Task: Toggle the split on drag and droop in the editor management.
Action: Mouse moved to (24, 624)
Screenshot: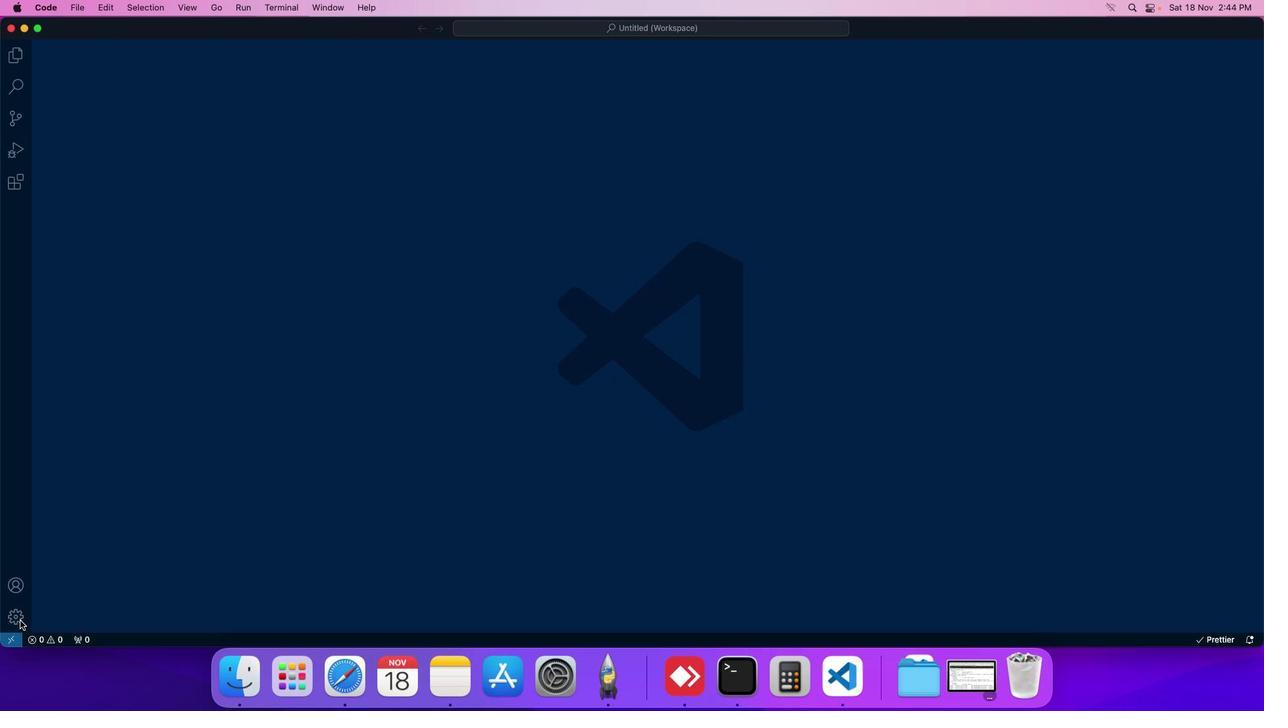 
Action: Mouse pressed left at (24, 624)
Screenshot: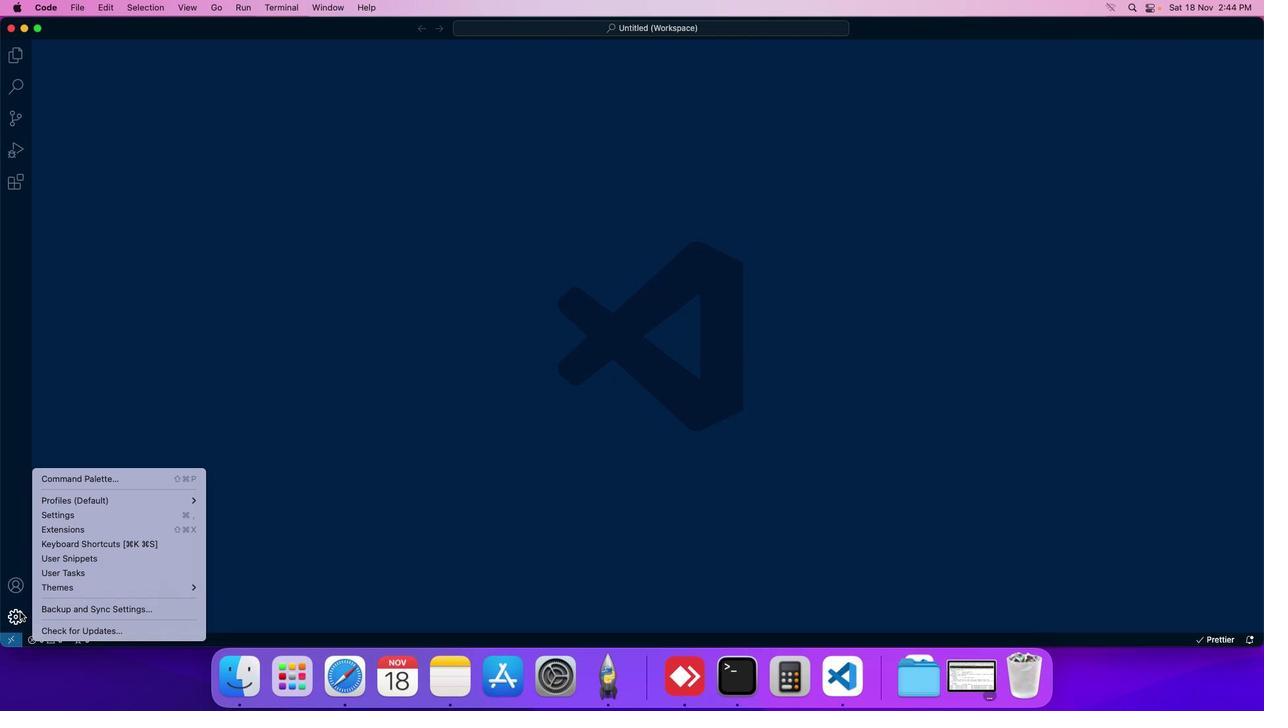 
Action: Mouse moved to (52, 520)
Screenshot: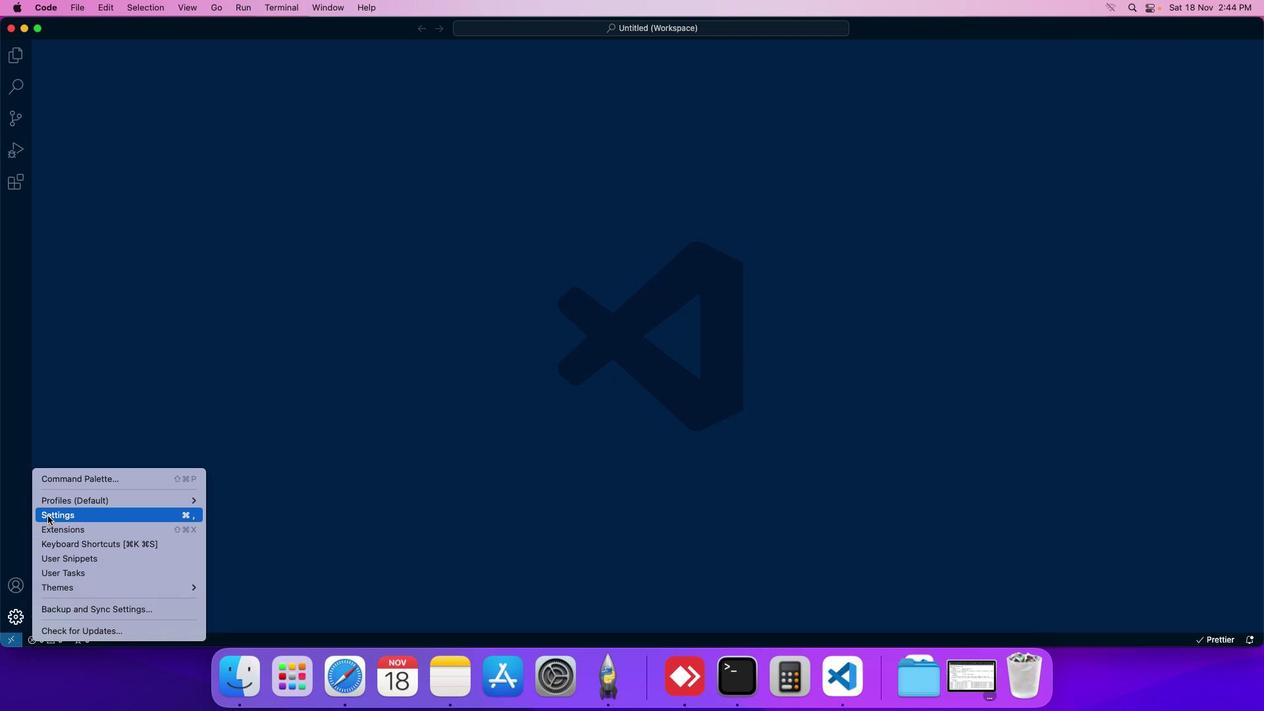 
Action: Mouse pressed left at (52, 520)
Screenshot: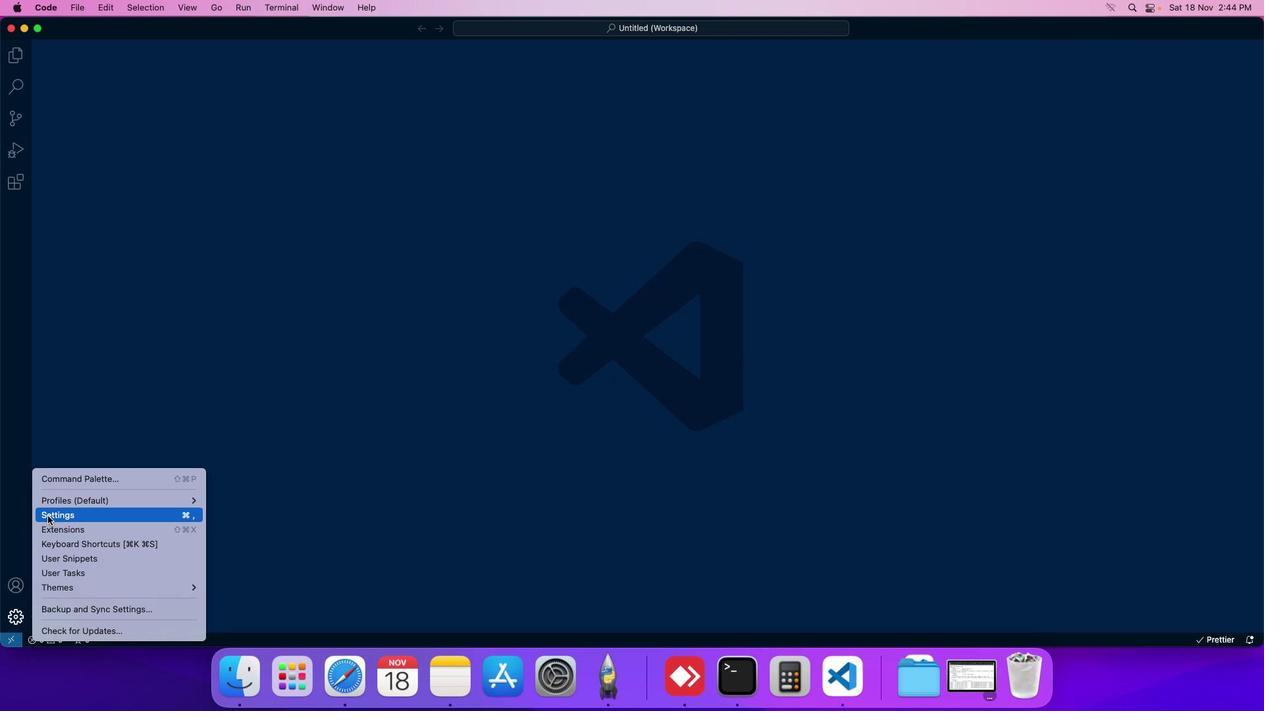 
Action: Mouse moved to (343, 111)
Screenshot: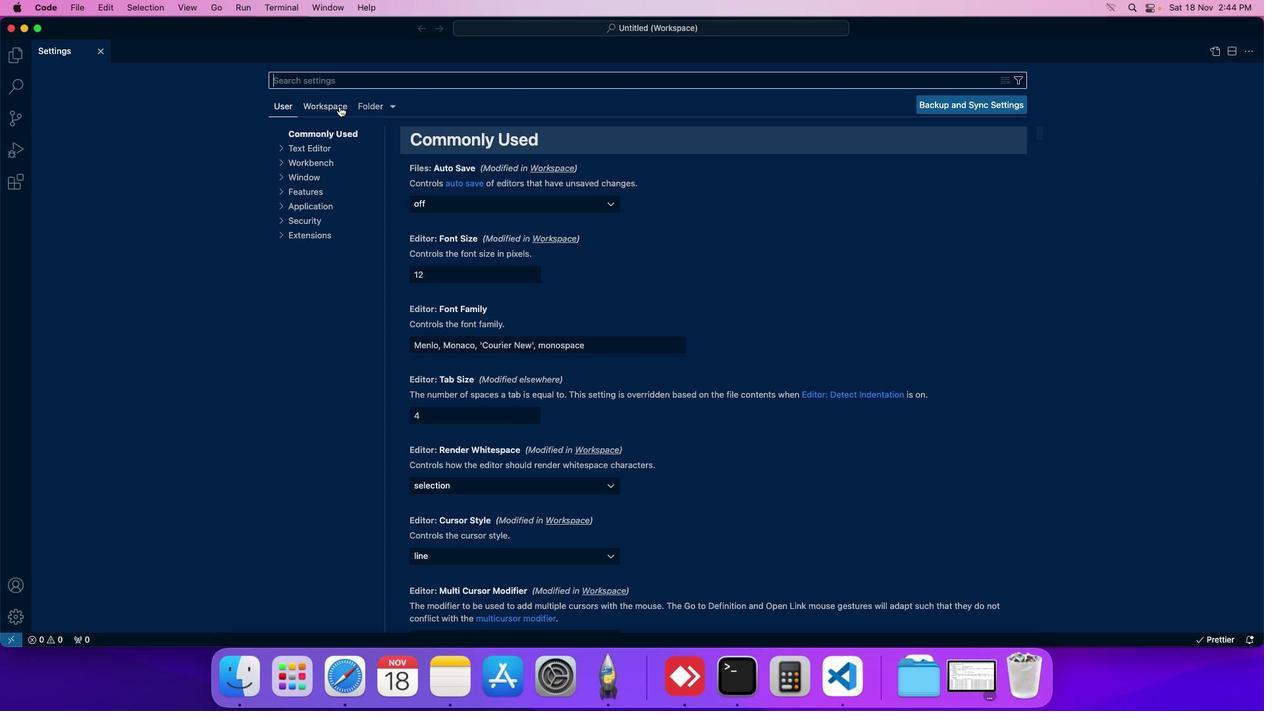 
Action: Mouse pressed left at (343, 111)
Screenshot: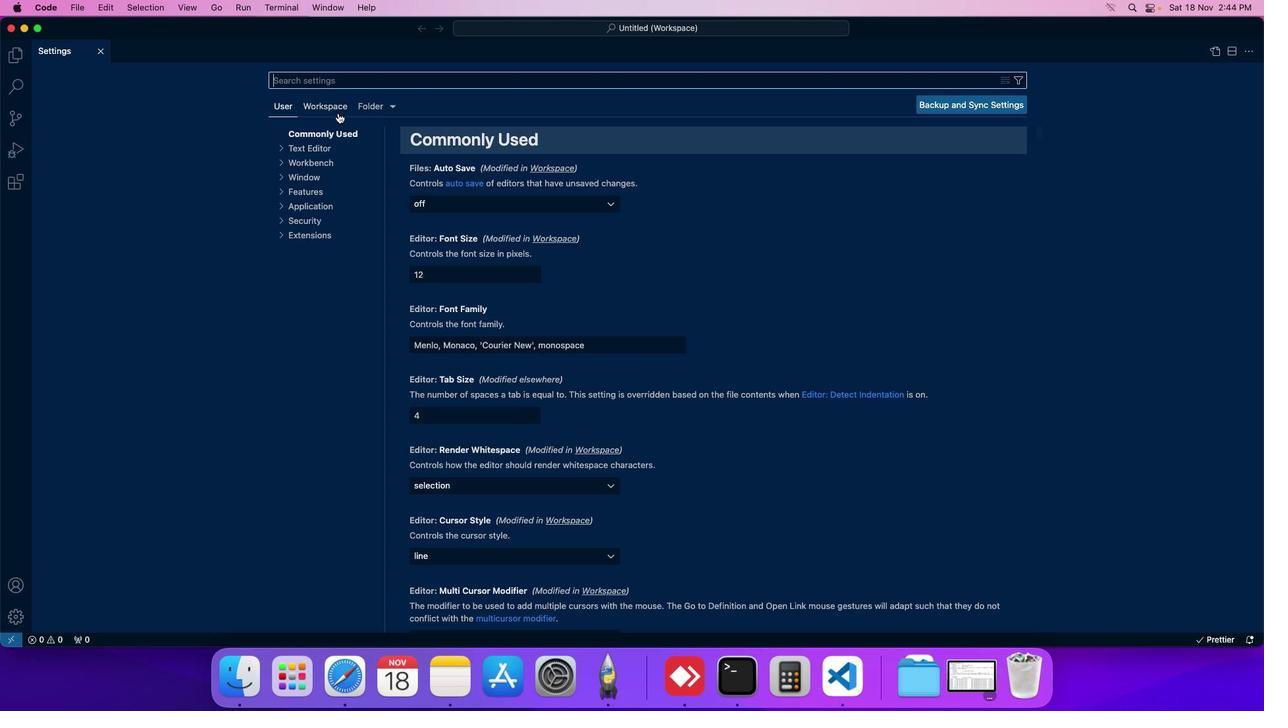 
Action: Mouse moved to (314, 165)
Screenshot: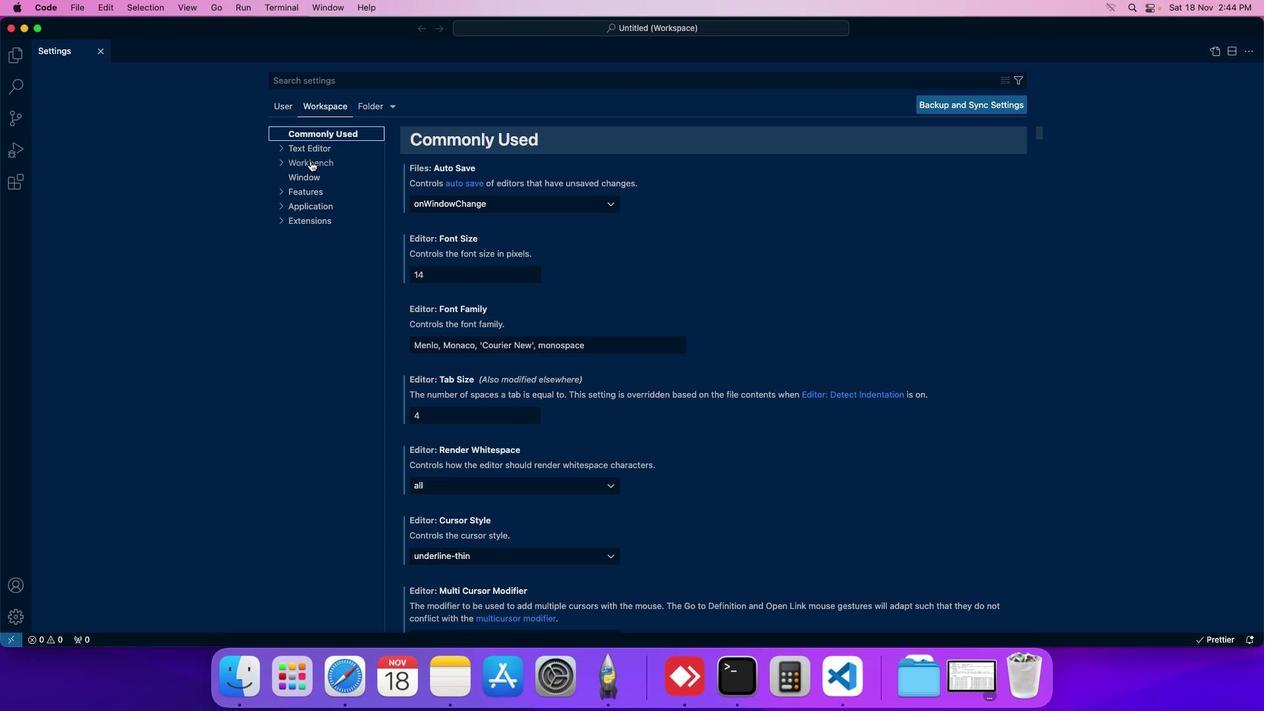 
Action: Mouse pressed left at (314, 165)
Screenshot: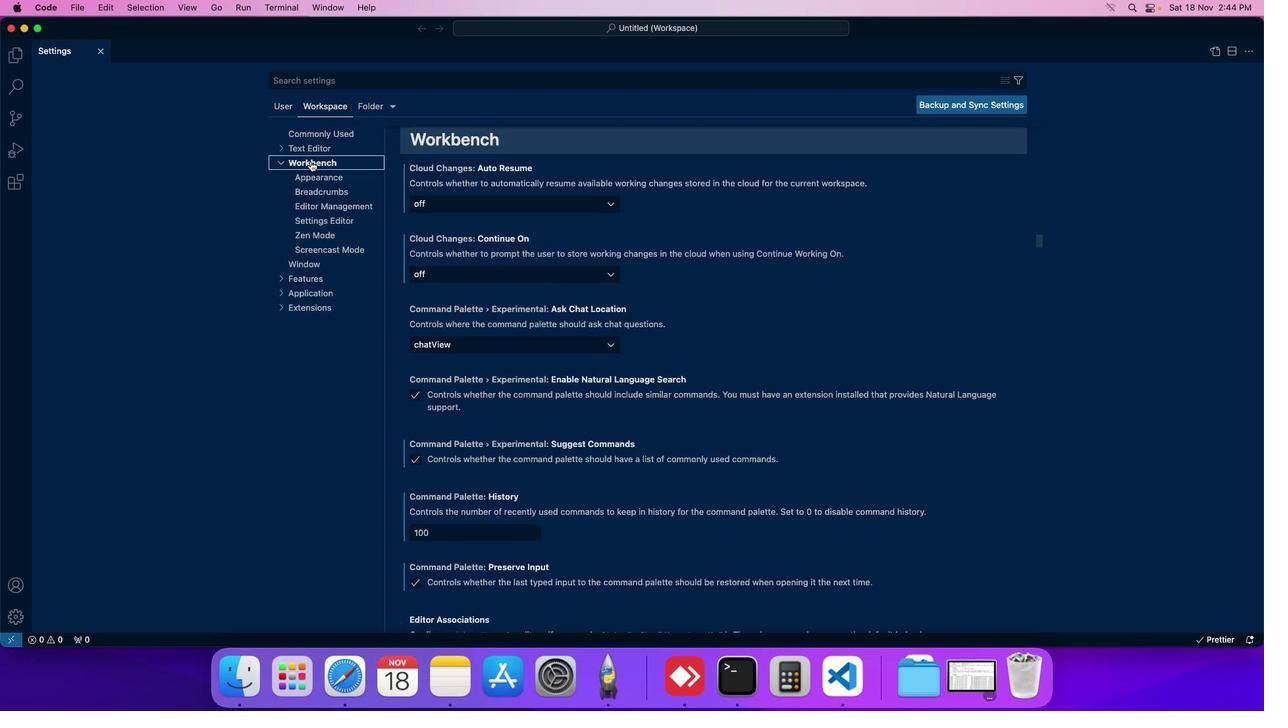 
Action: Mouse moved to (322, 212)
Screenshot: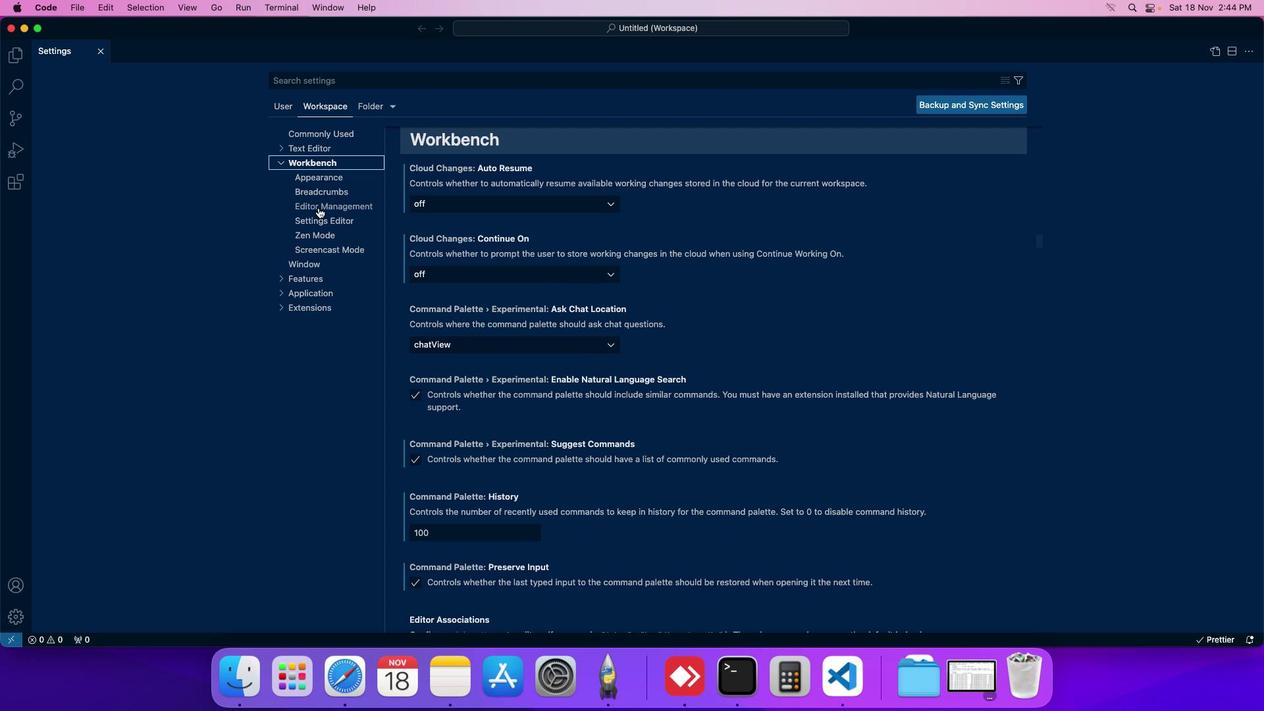 
Action: Mouse pressed left at (322, 212)
Screenshot: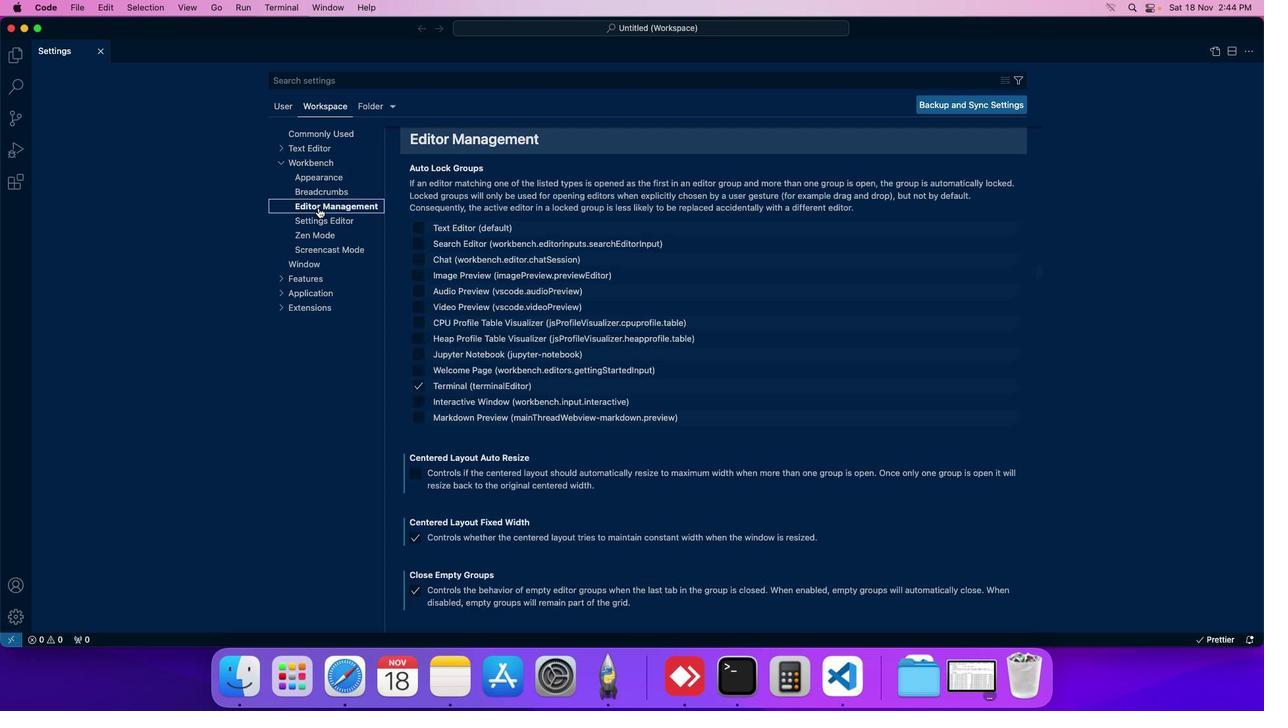 
Action: Mouse moved to (417, 335)
Screenshot: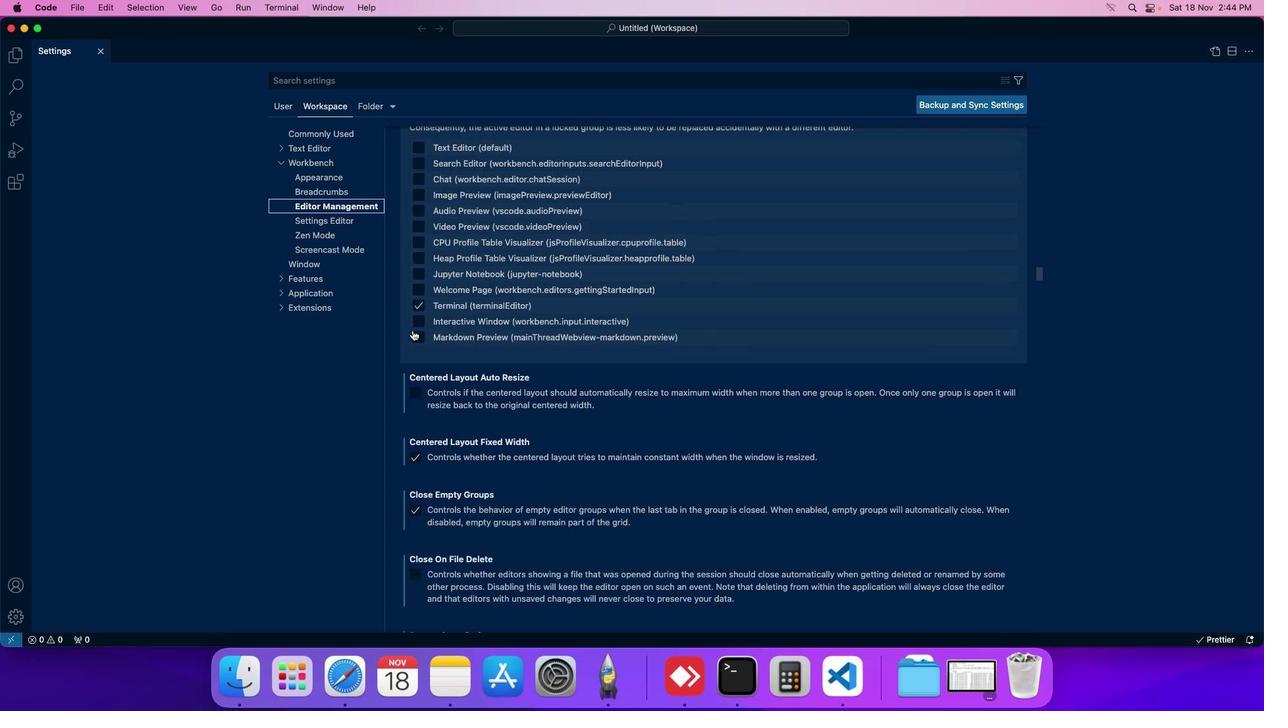 
Action: Mouse scrolled (417, 335) with delta (4, 3)
Screenshot: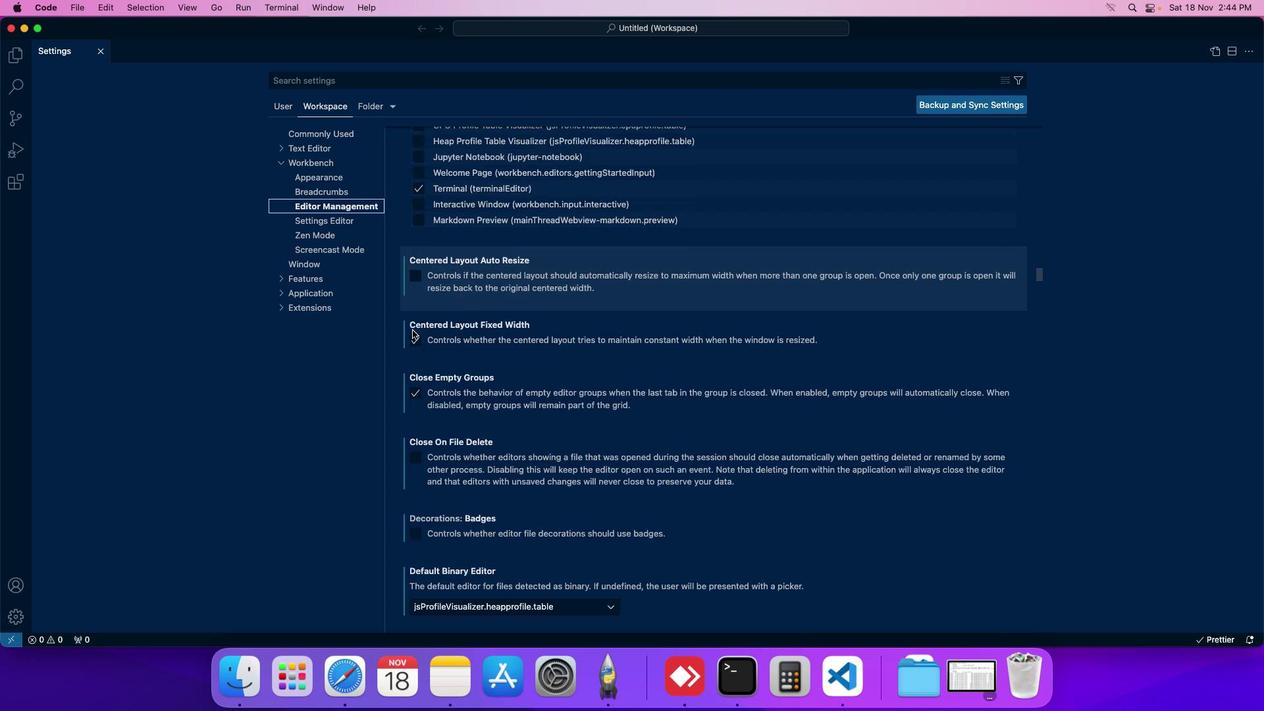 
Action: Mouse scrolled (417, 335) with delta (4, 3)
Screenshot: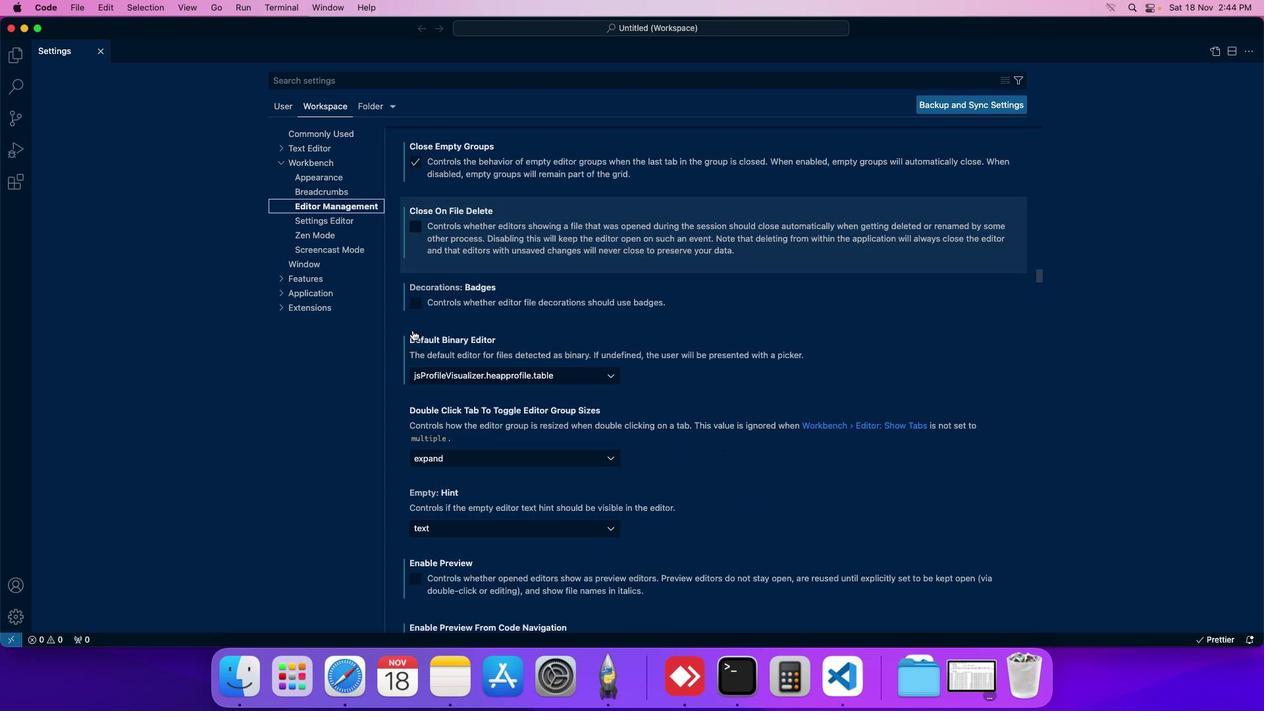 
Action: Mouse scrolled (417, 335) with delta (4, 3)
Screenshot: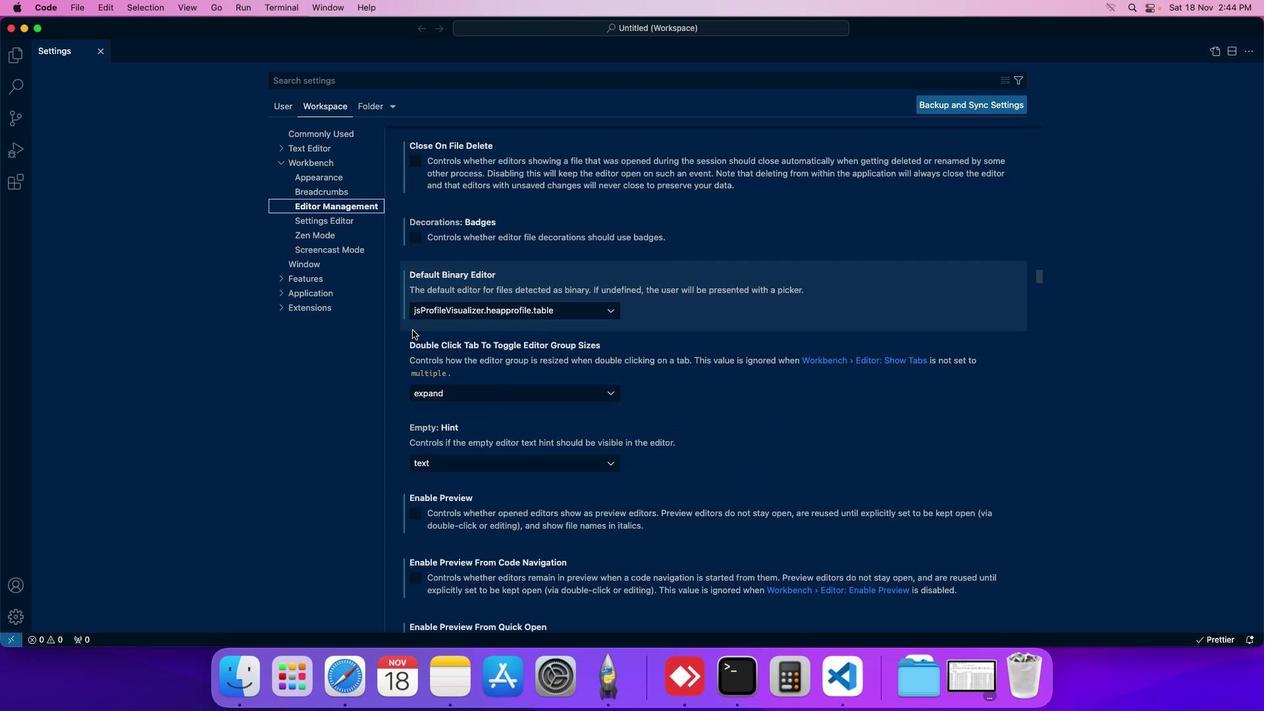 
Action: Mouse scrolled (417, 335) with delta (4, 3)
Screenshot: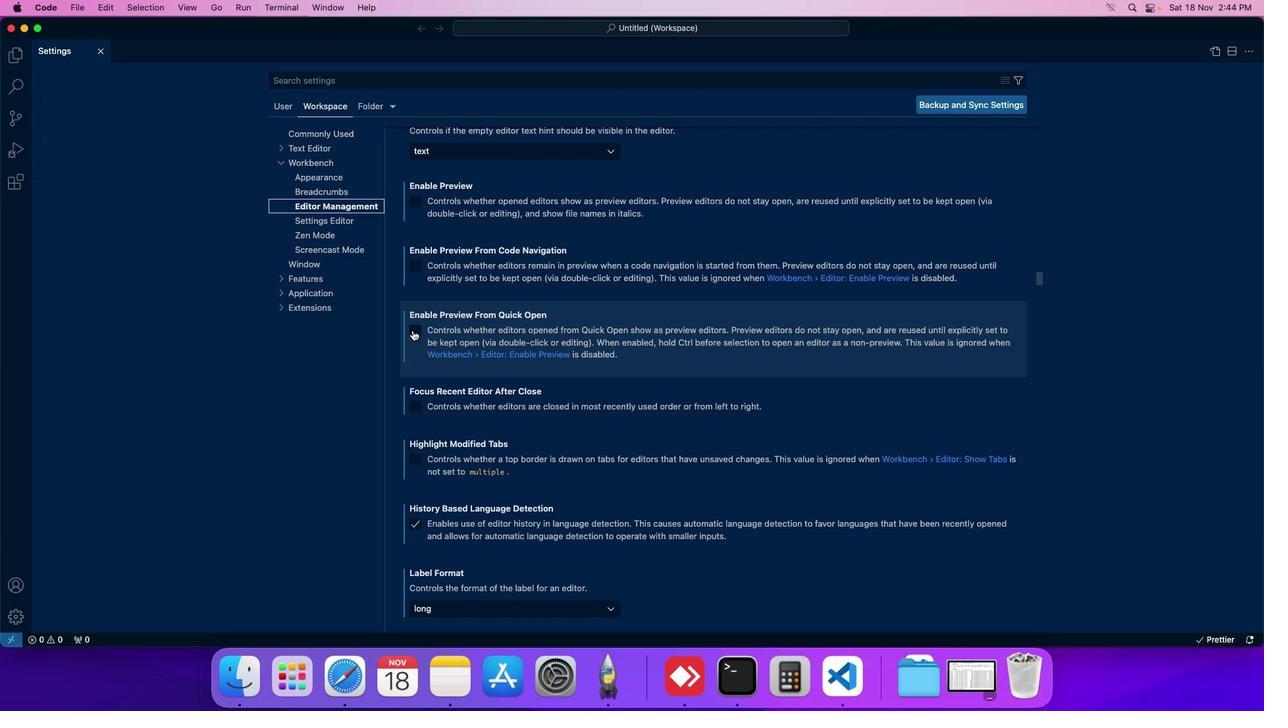 
Action: Mouse scrolled (417, 335) with delta (4, 3)
Screenshot: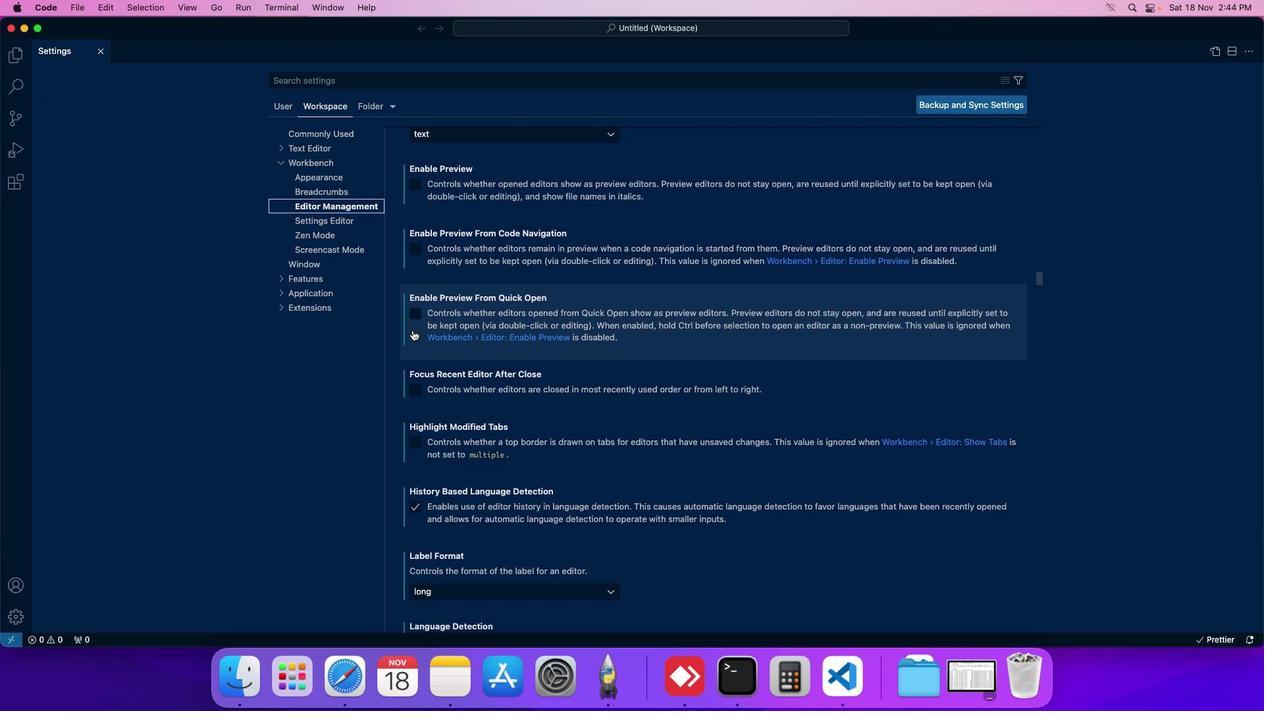 
Action: Mouse scrolled (417, 335) with delta (4, 3)
Screenshot: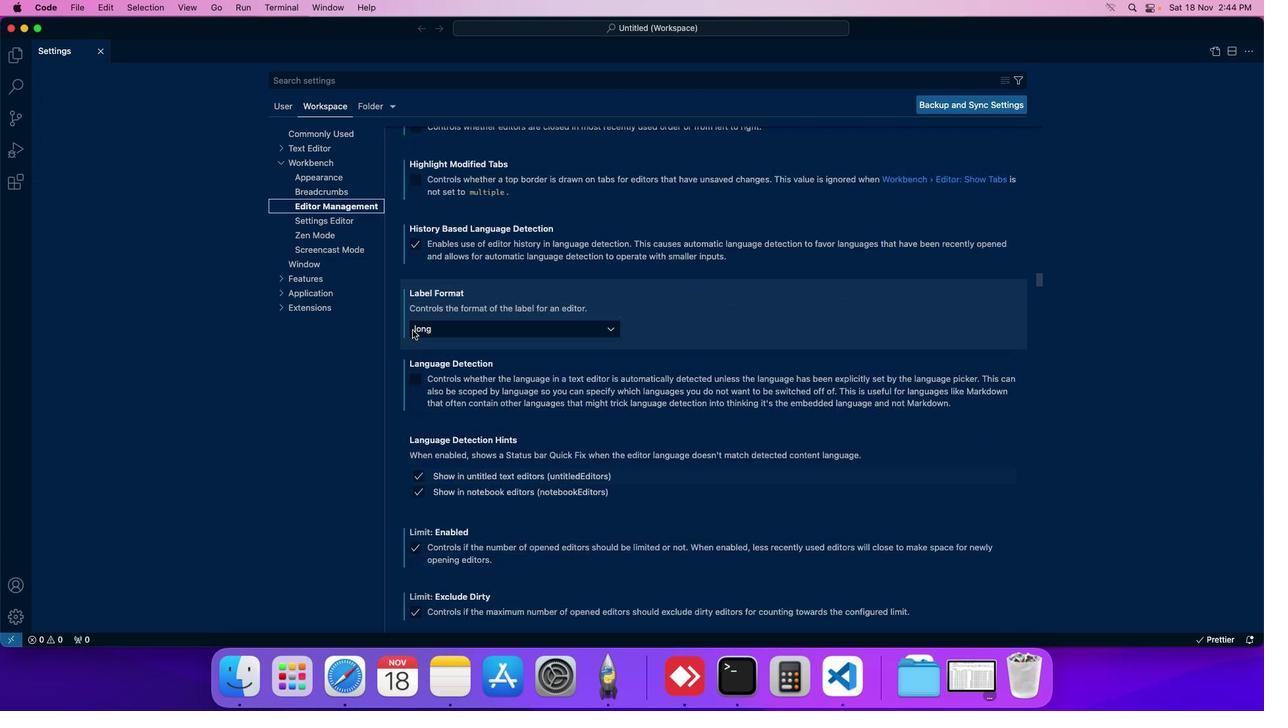 
Action: Mouse scrolled (417, 335) with delta (4, 3)
Screenshot: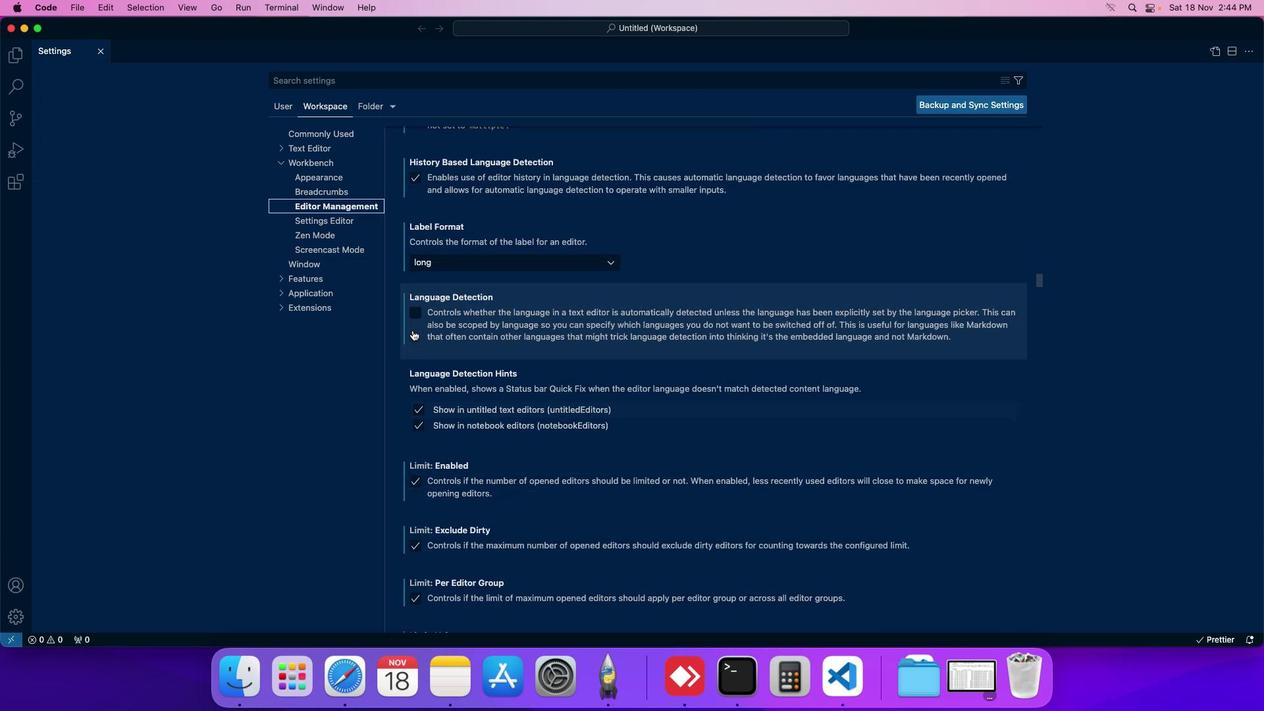 
Action: Mouse scrolled (417, 335) with delta (4, 3)
Screenshot: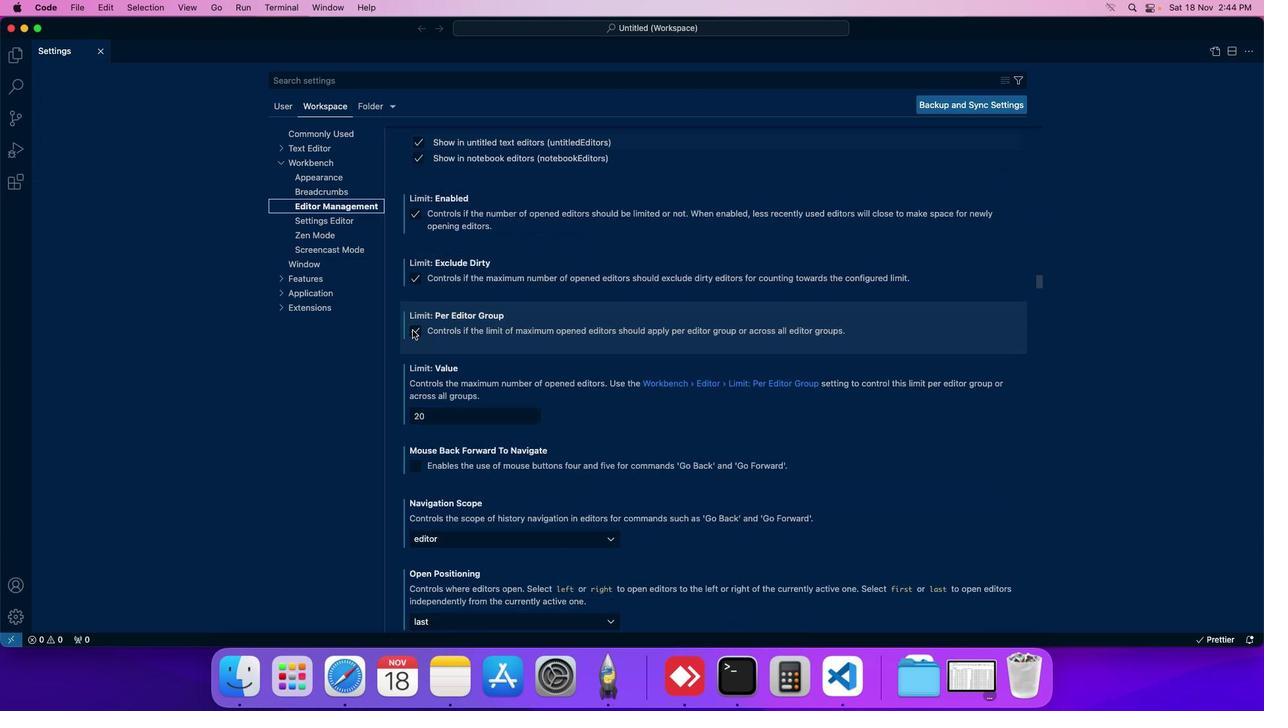 
Action: Mouse scrolled (417, 335) with delta (4, 3)
Screenshot: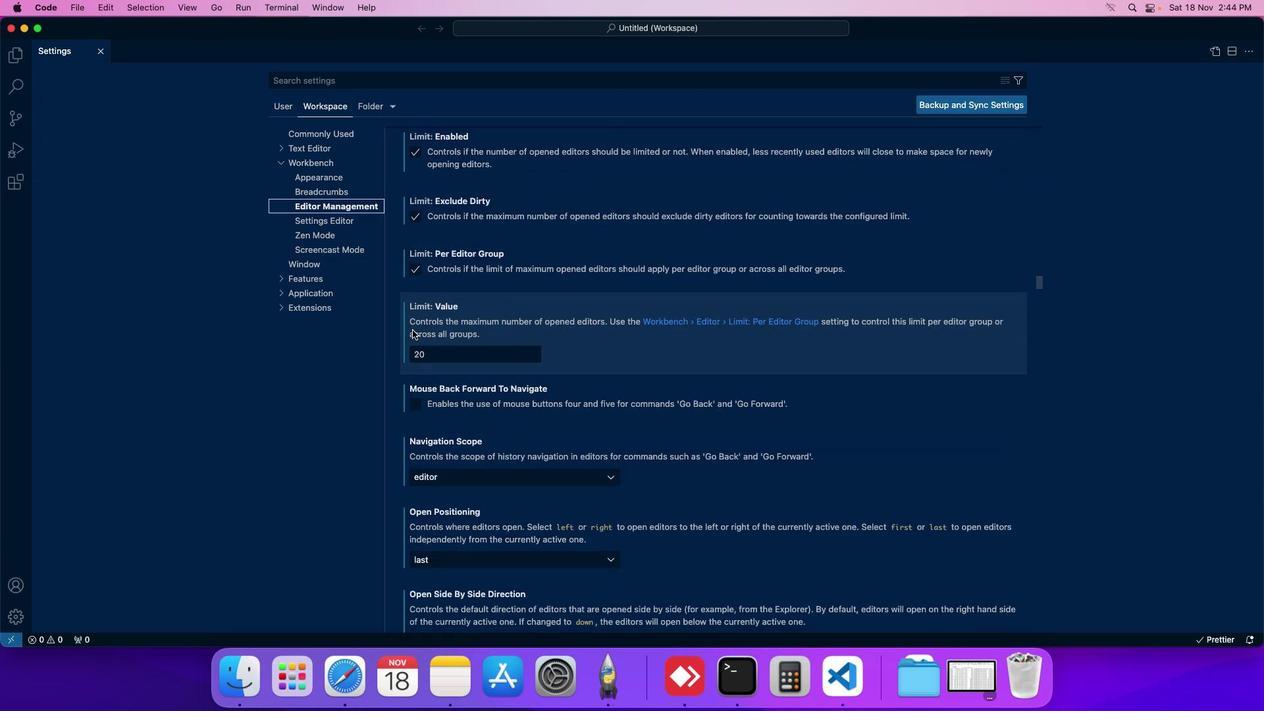 
Action: Mouse scrolled (417, 335) with delta (4, 3)
Screenshot: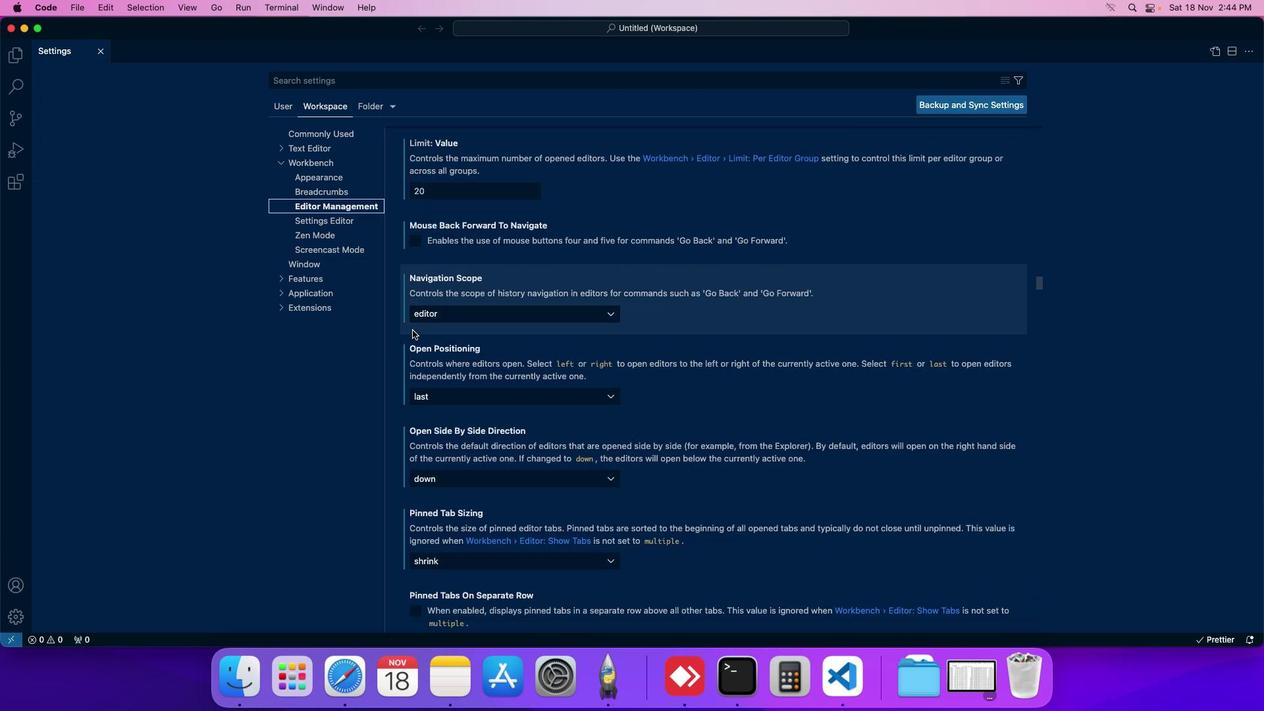 
Action: Mouse scrolled (417, 335) with delta (4, 3)
Screenshot: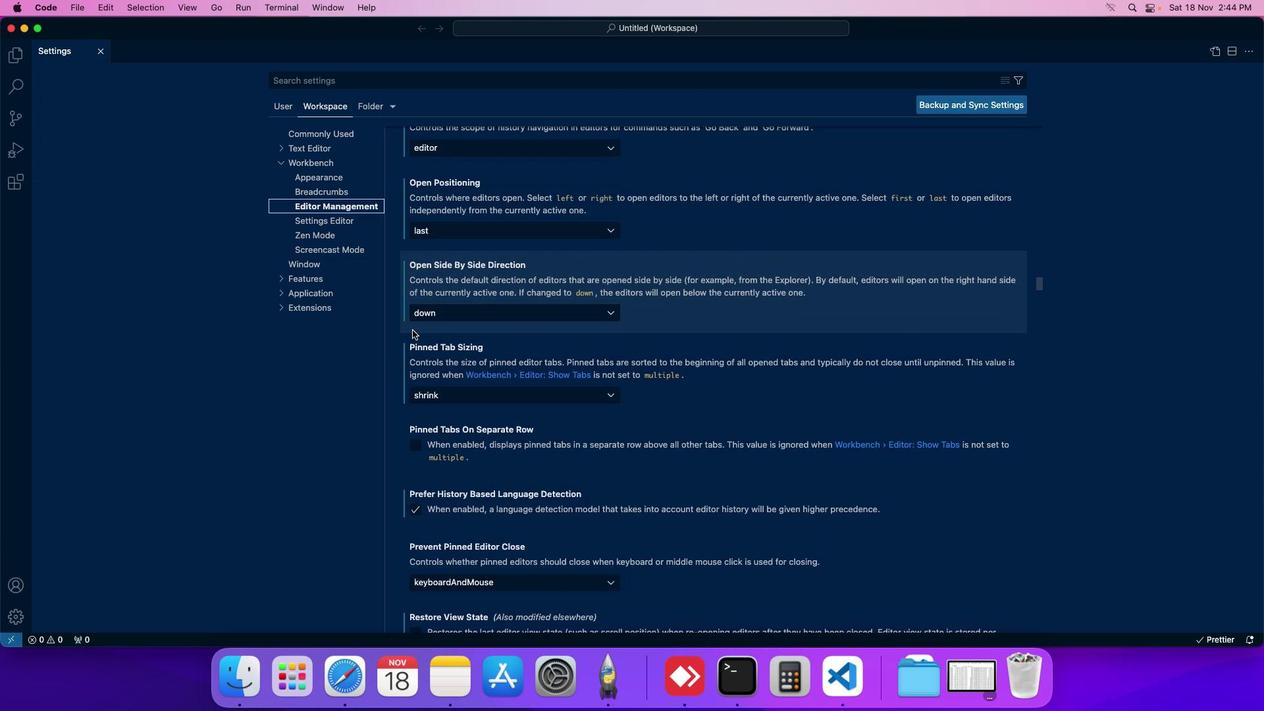 
Action: Mouse scrolled (417, 335) with delta (4, 3)
Screenshot: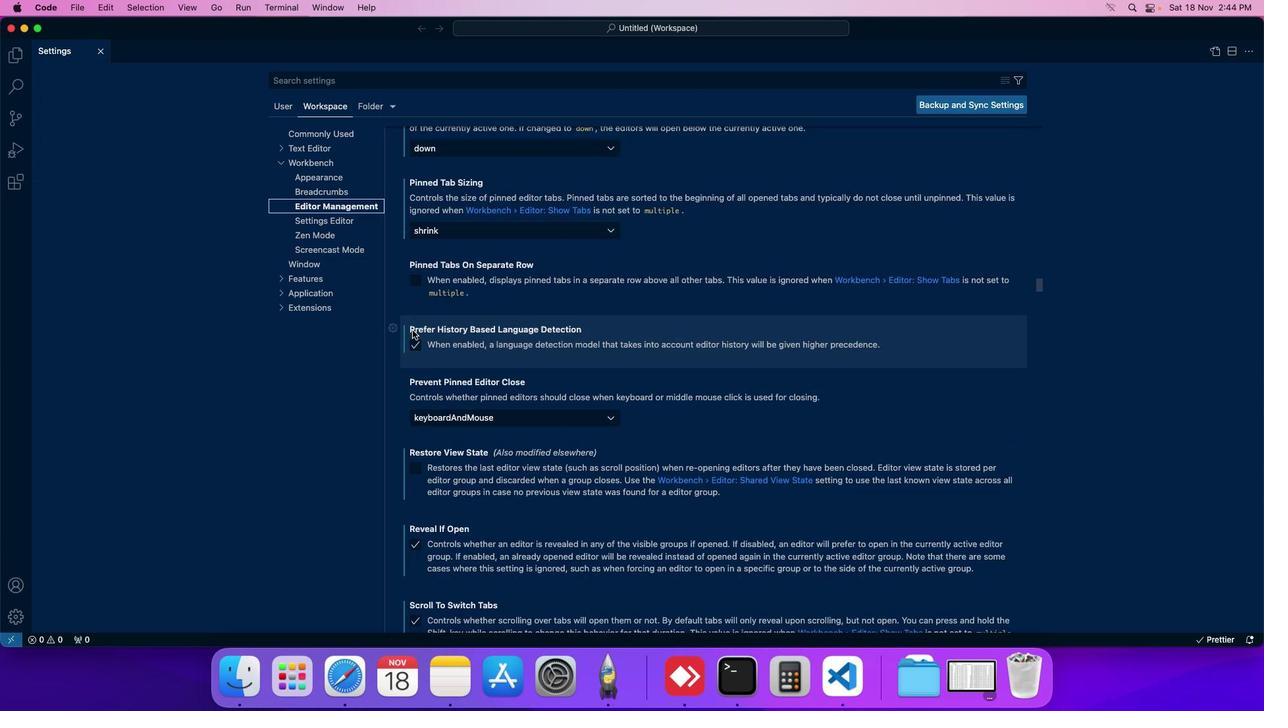 
Action: Mouse scrolled (417, 335) with delta (4, 3)
Screenshot: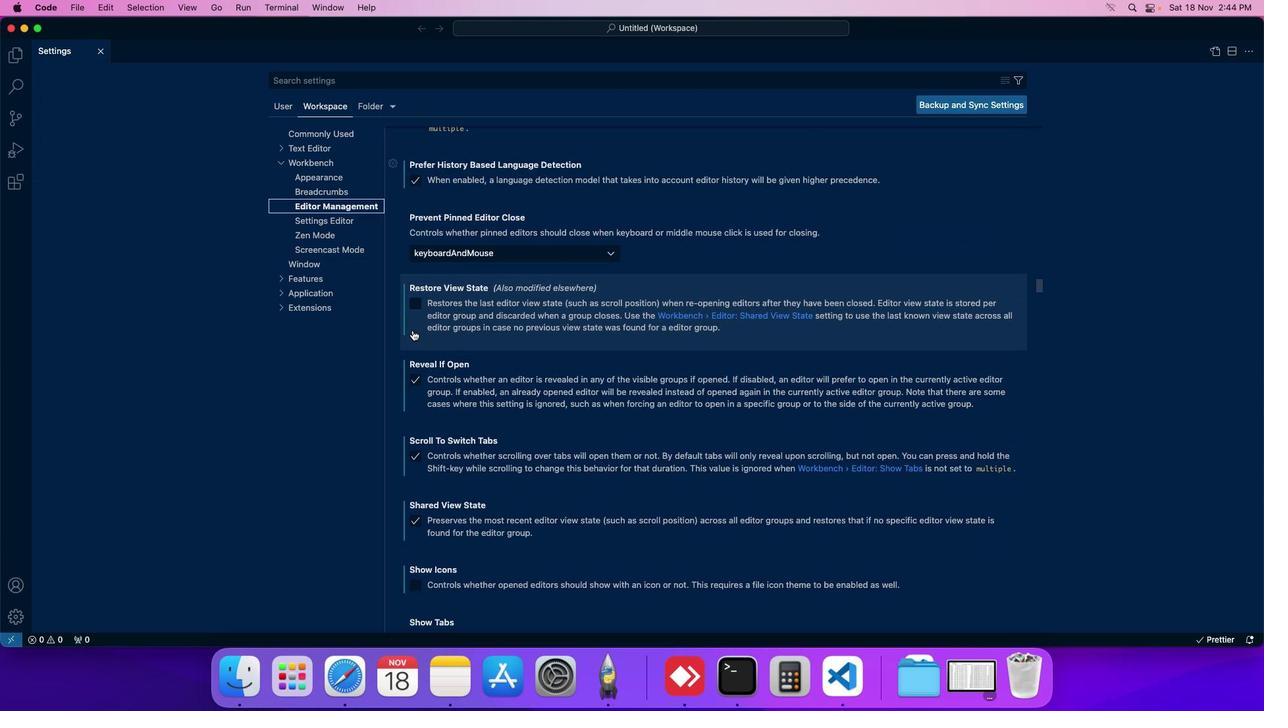 
Action: Mouse scrolled (417, 335) with delta (4, 3)
Screenshot: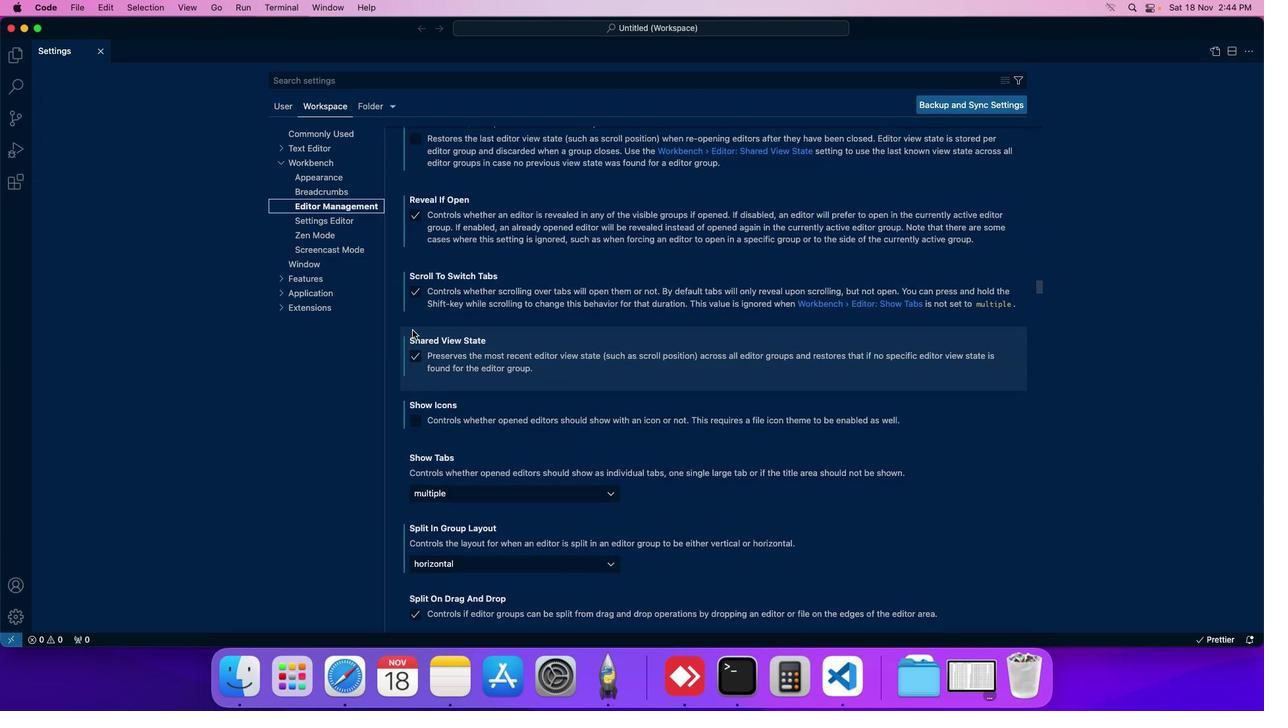 
Action: Mouse scrolled (417, 335) with delta (4, 3)
Screenshot: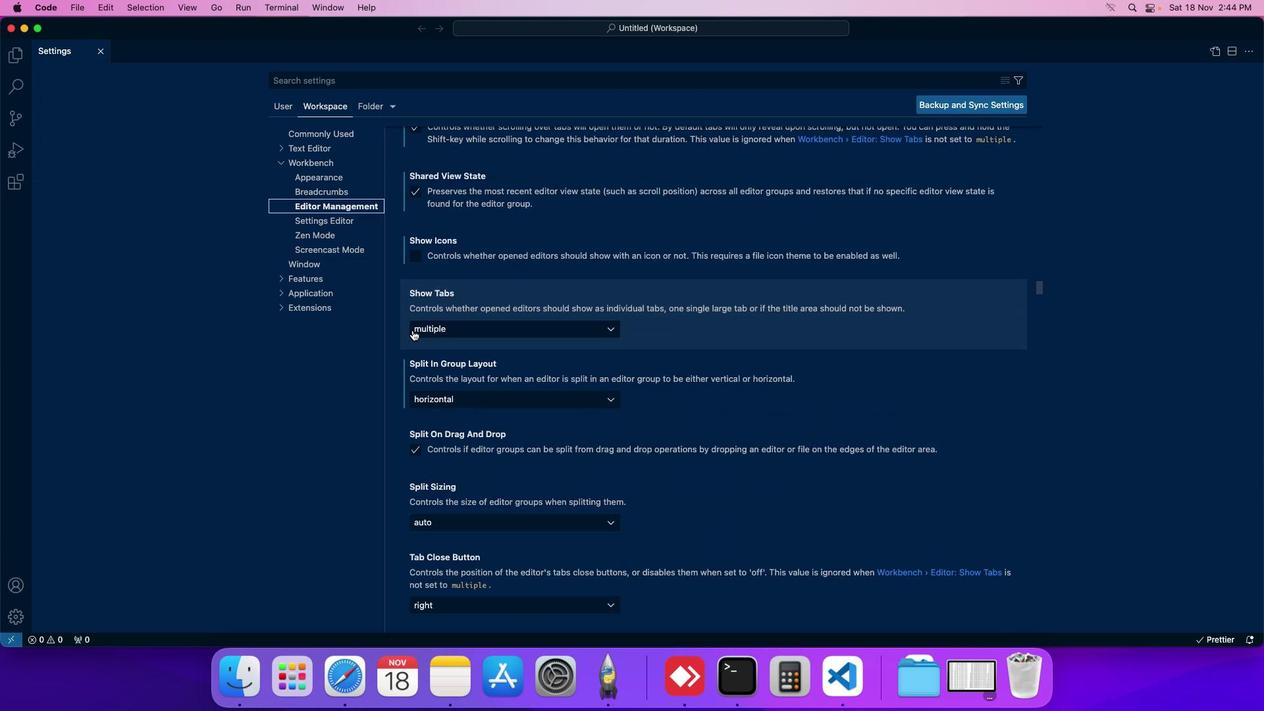 
Action: Mouse scrolled (417, 335) with delta (4, 3)
Screenshot: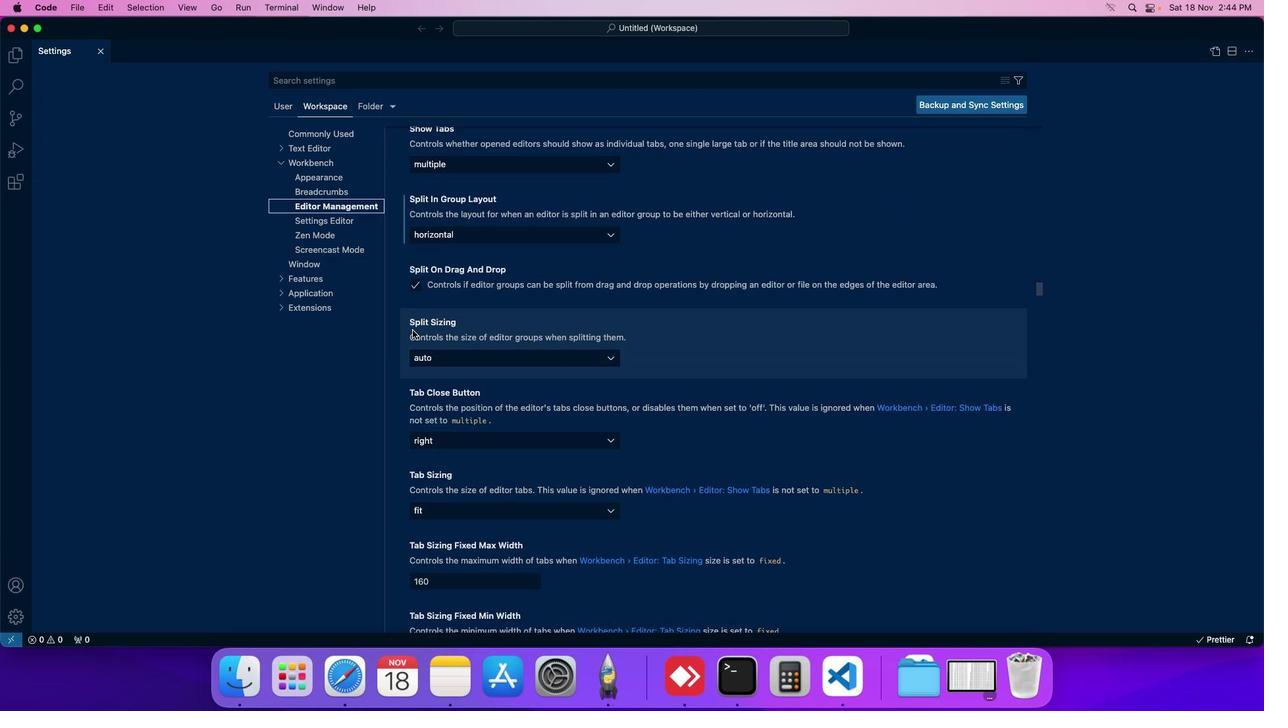 
Action: Mouse scrolled (417, 335) with delta (4, 3)
Screenshot: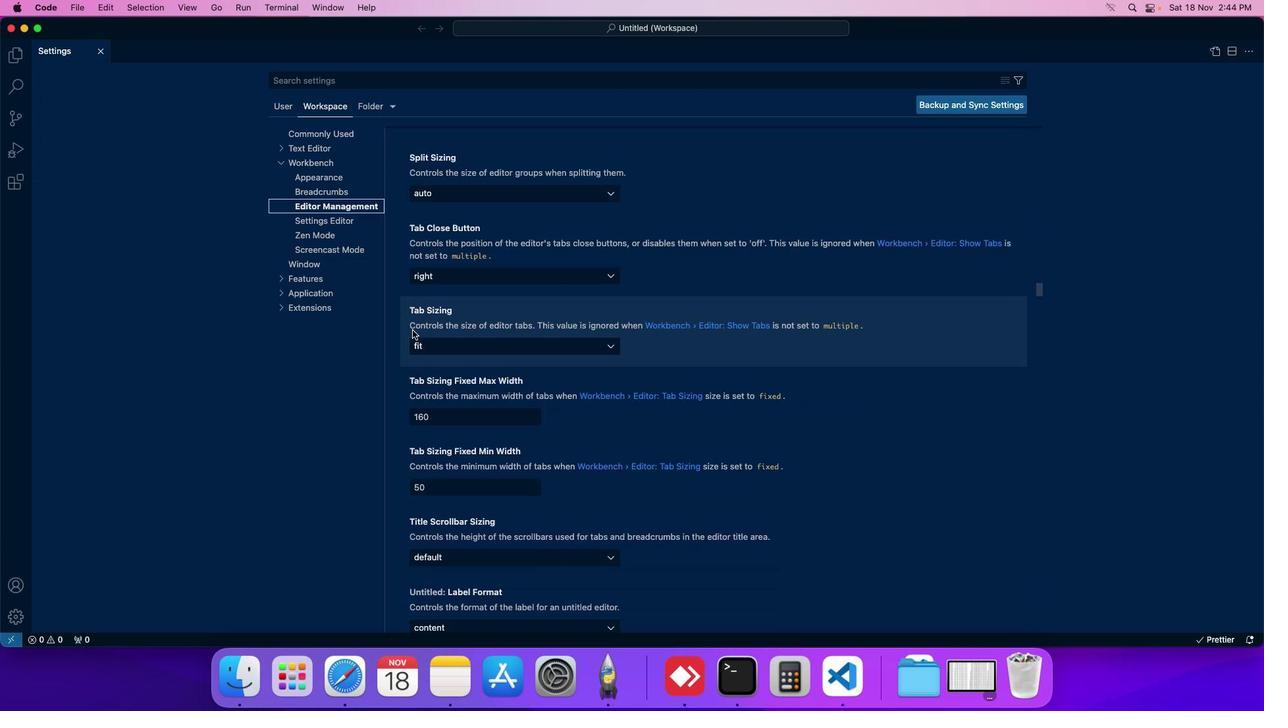 
Action: Mouse scrolled (417, 335) with delta (4, 5)
Screenshot: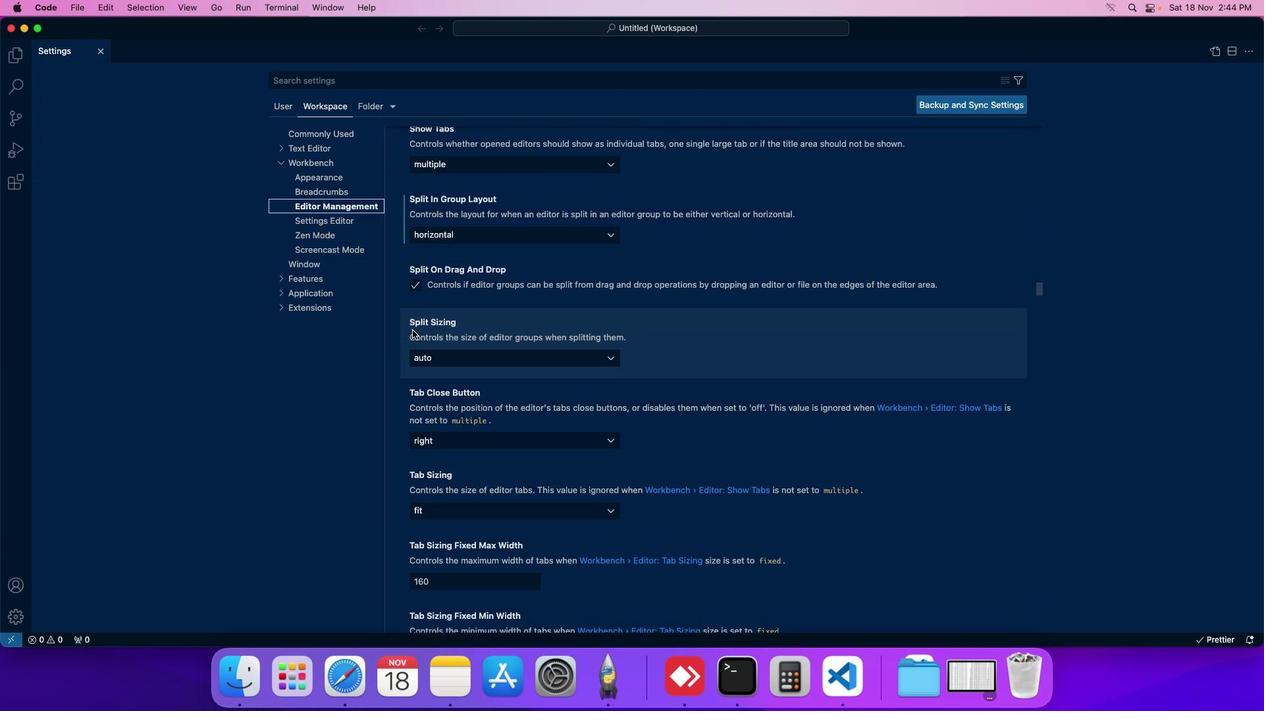 
Action: Mouse scrolled (417, 335) with delta (4, 5)
Screenshot: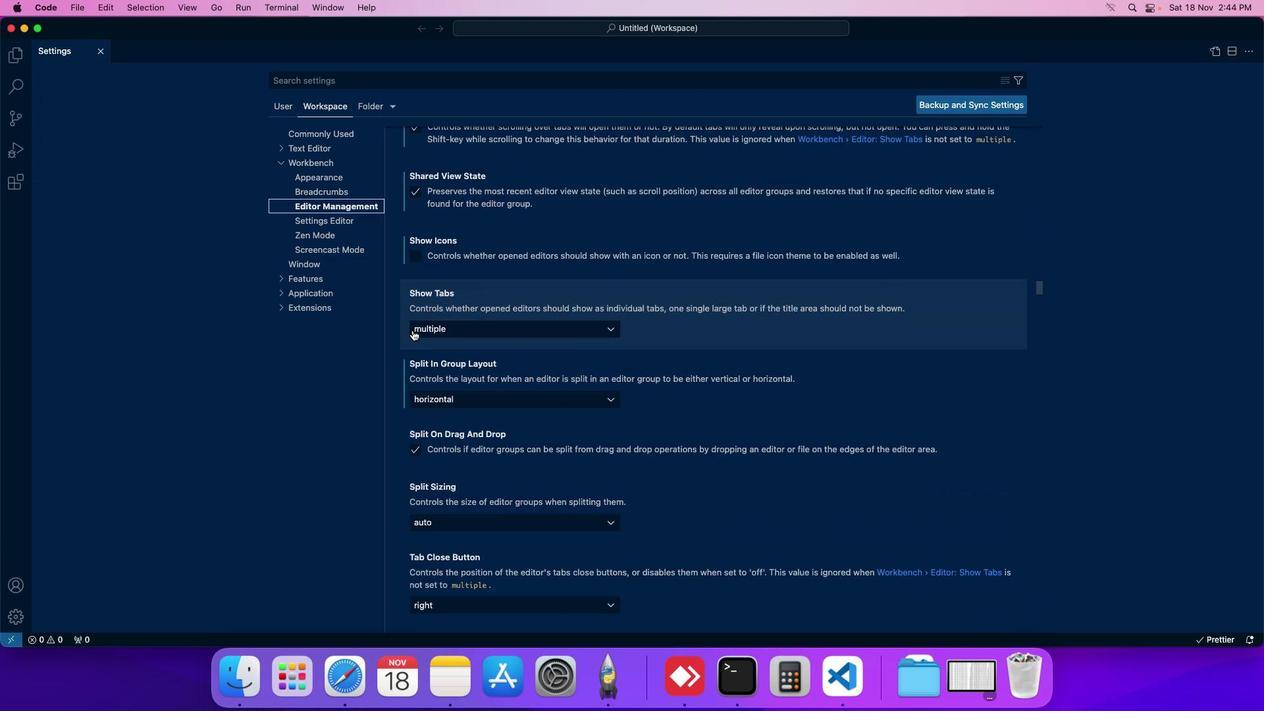 
Action: Mouse scrolled (417, 335) with delta (4, 3)
Screenshot: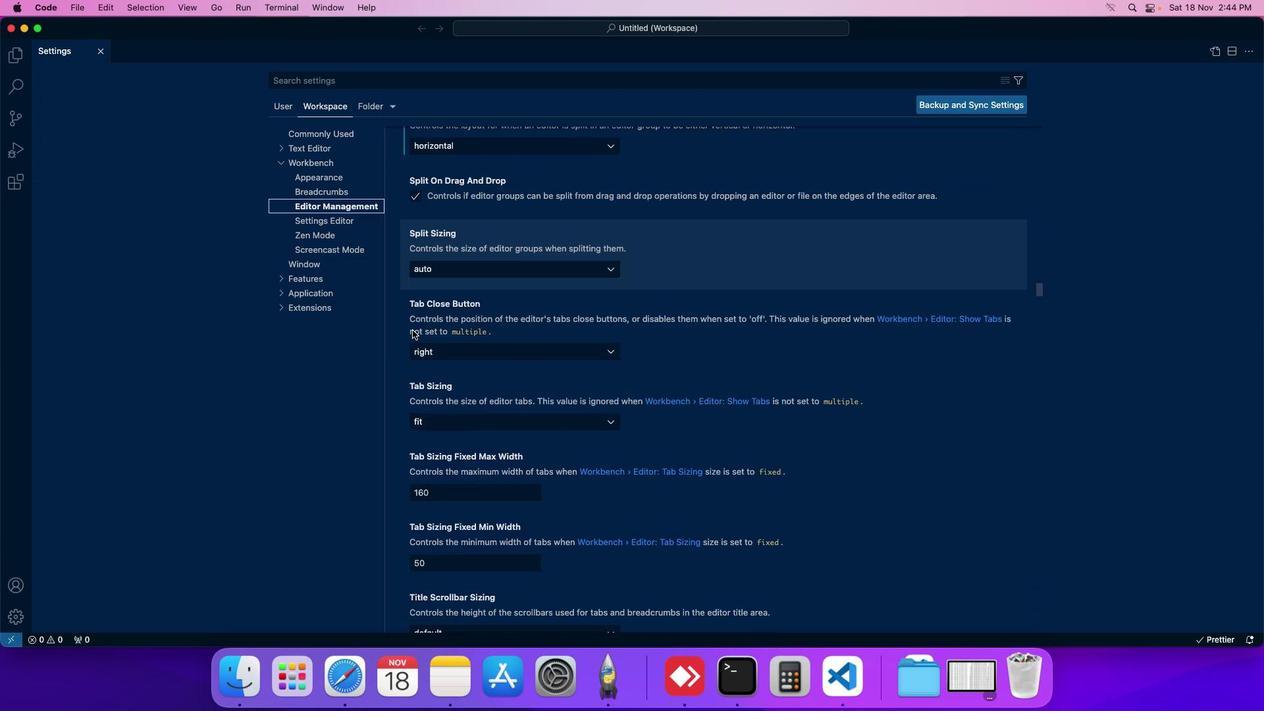 
Action: Mouse scrolled (417, 335) with delta (4, 3)
Screenshot: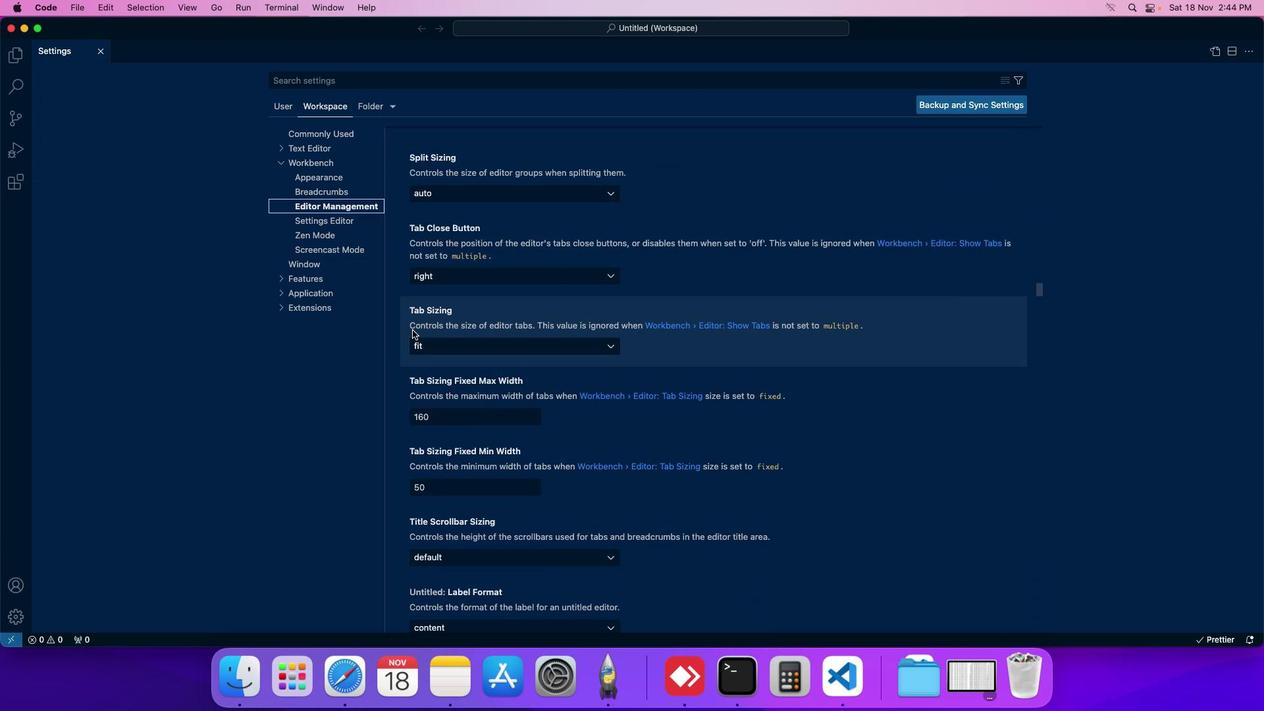 
Action: Mouse scrolled (417, 335) with delta (4, 3)
Screenshot: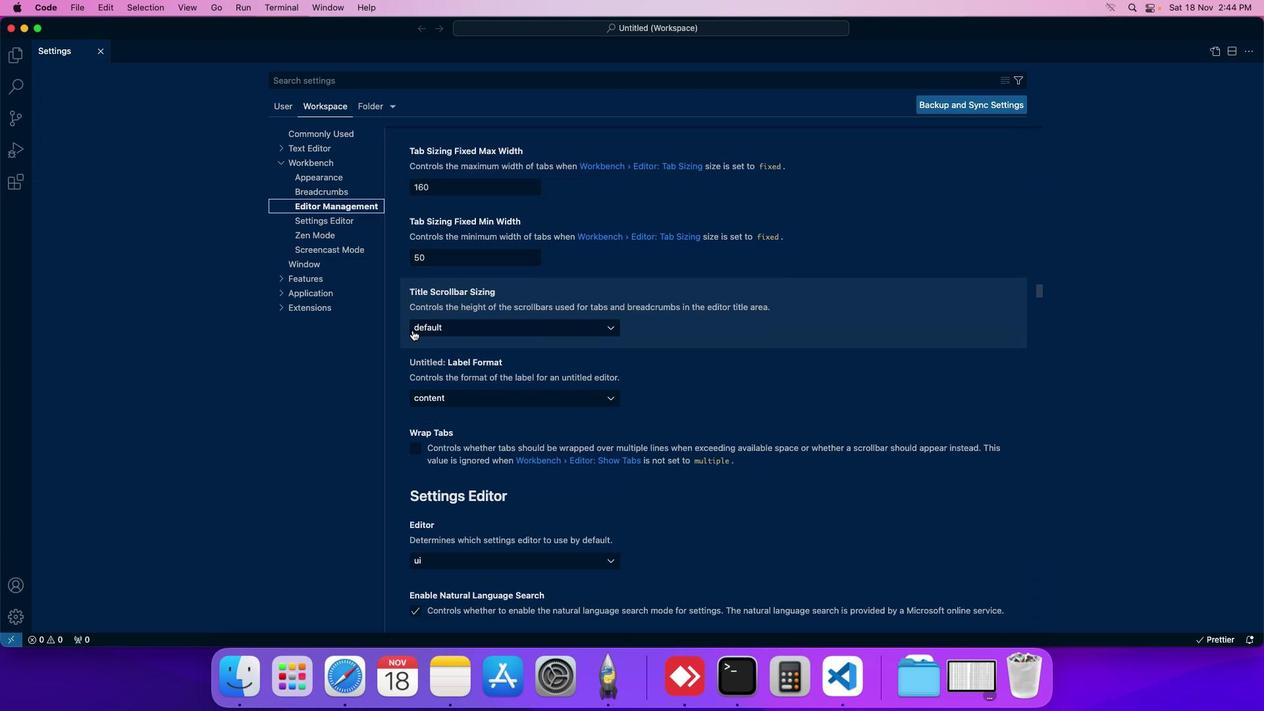 
Action: Mouse scrolled (417, 335) with delta (4, 3)
Screenshot: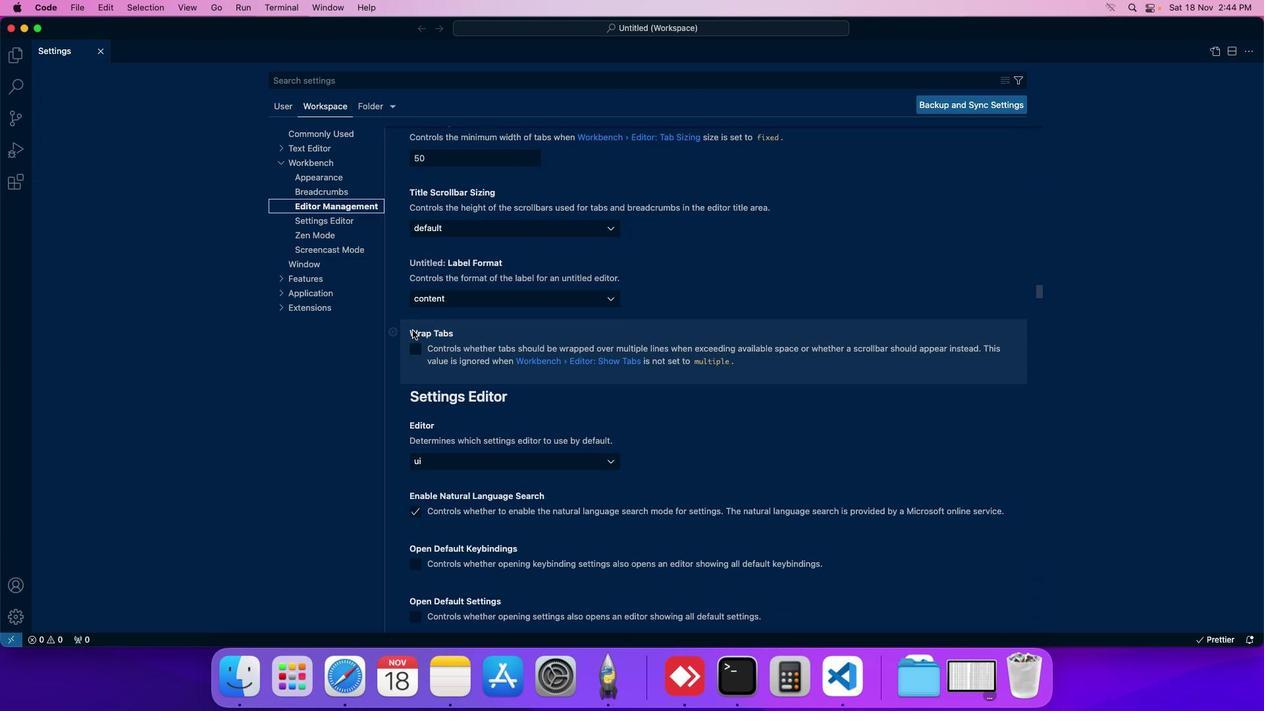 
Action: Mouse scrolled (417, 335) with delta (4, 5)
Screenshot: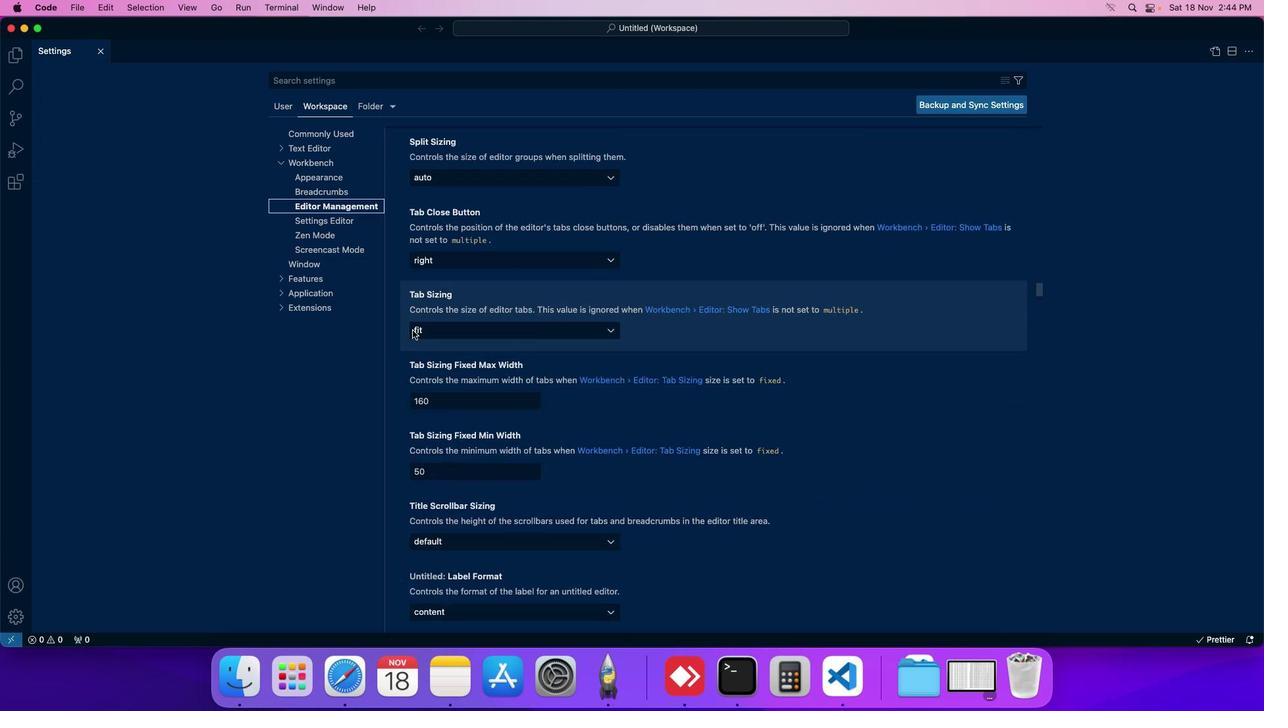 
Action: Mouse scrolled (417, 335) with delta (4, 5)
Screenshot: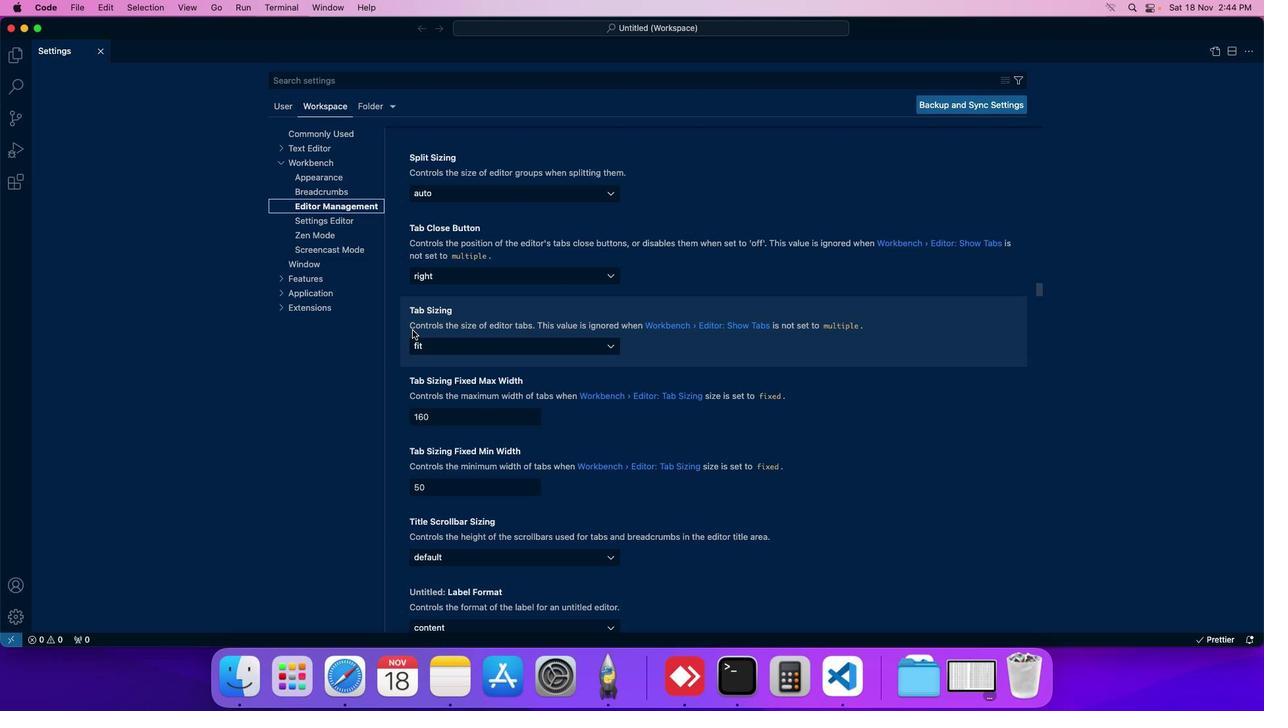 
Action: Mouse scrolled (417, 335) with delta (4, 5)
Screenshot: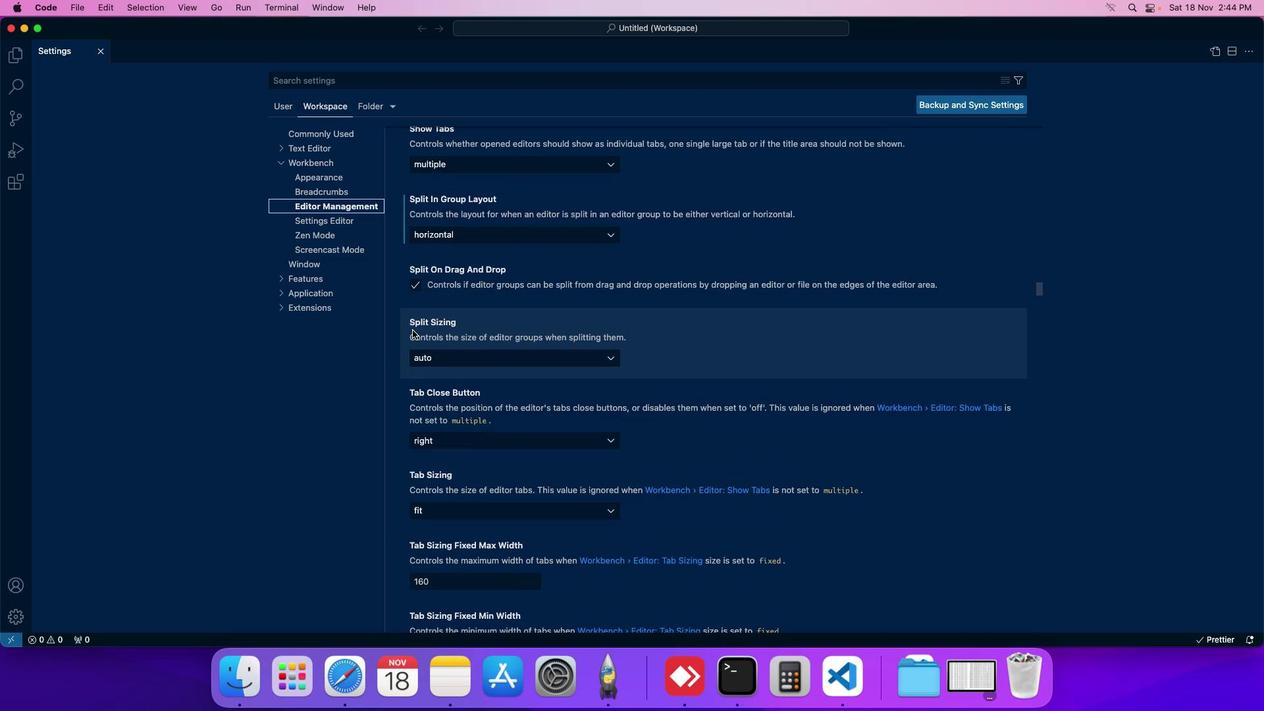 
Action: Mouse scrolled (417, 335) with delta (4, 5)
Screenshot: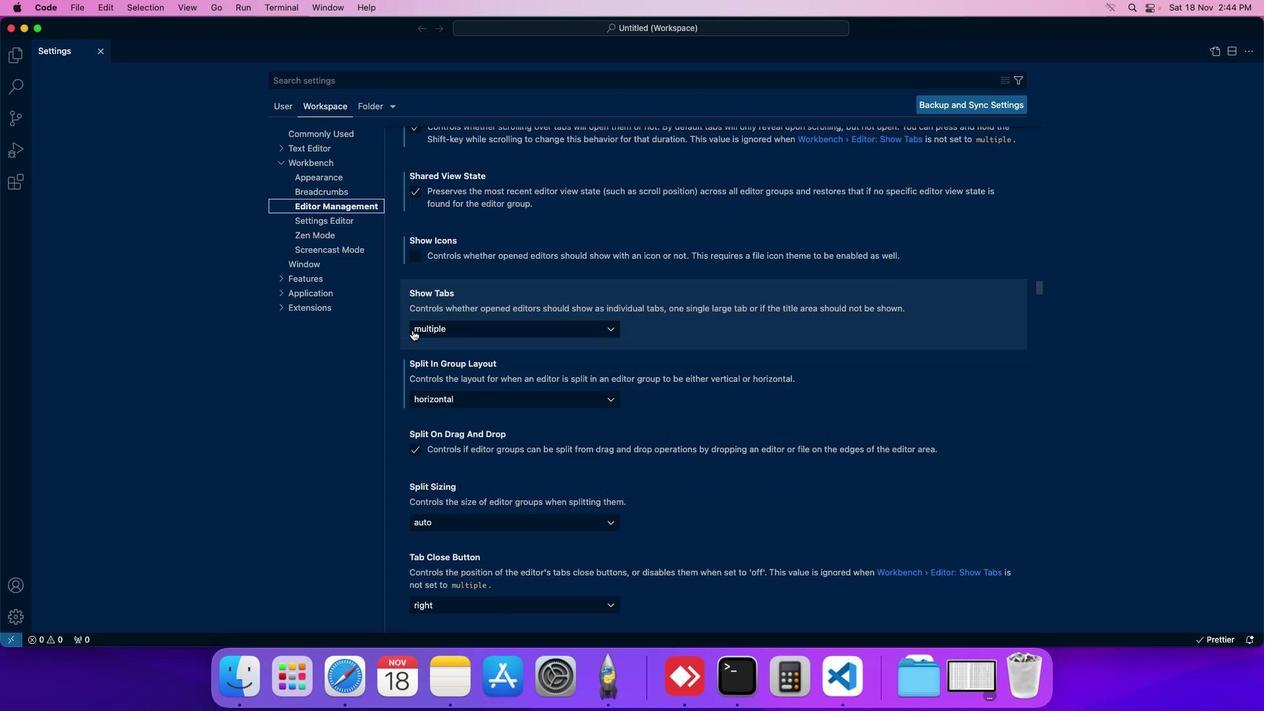 
Action: Mouse moved to (422, 452)
Screenshot: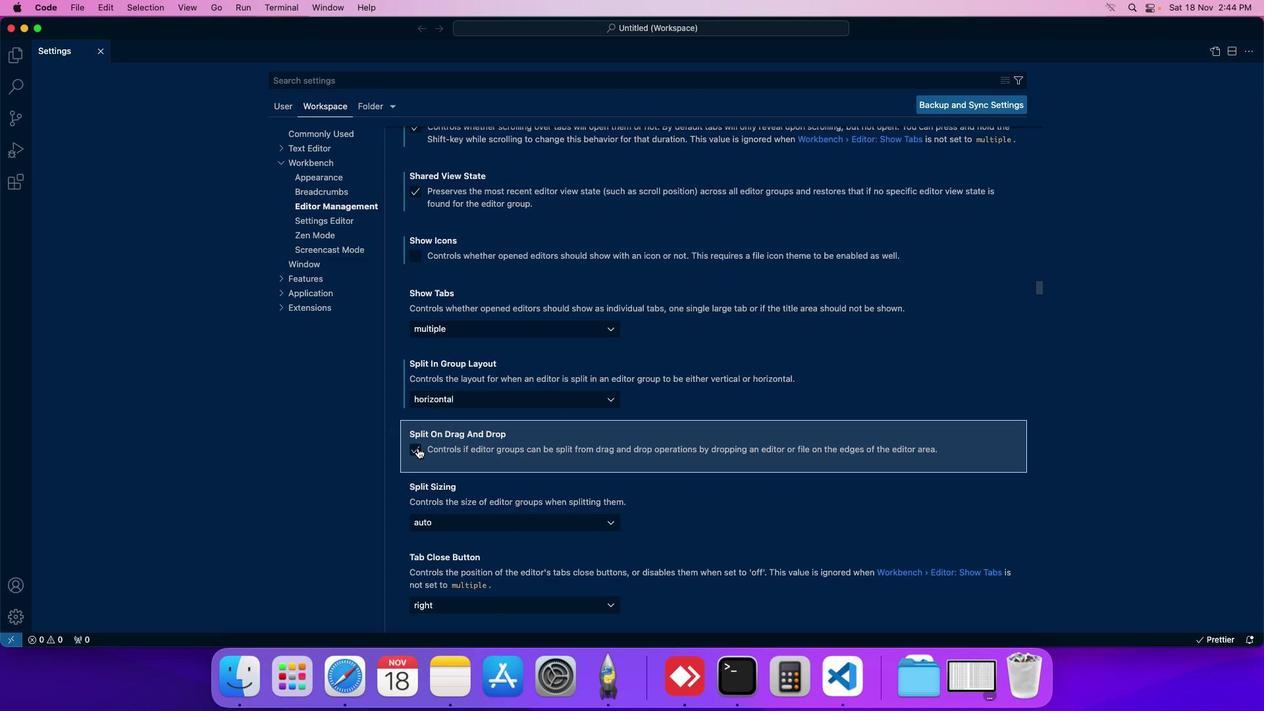 
Action: Mouse pressed left at (422, 452)
Screenshot: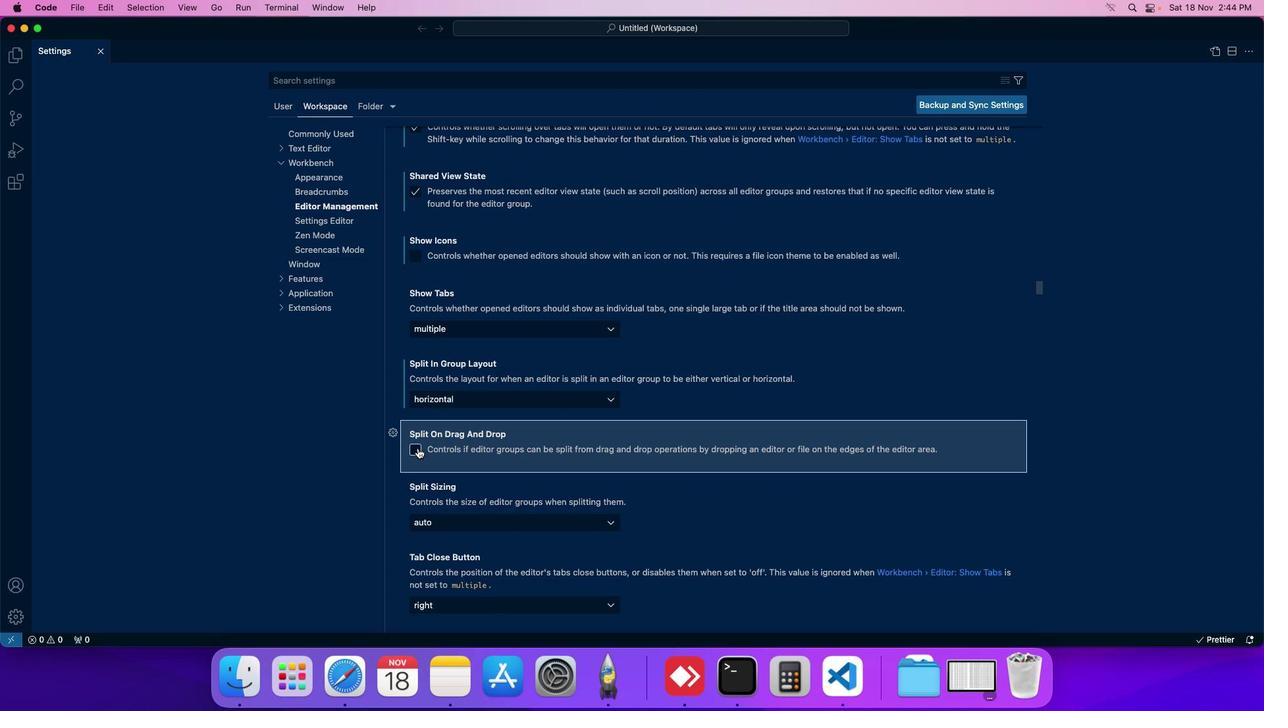 
Action: Mouse moved to (428, 456)
Screenshot: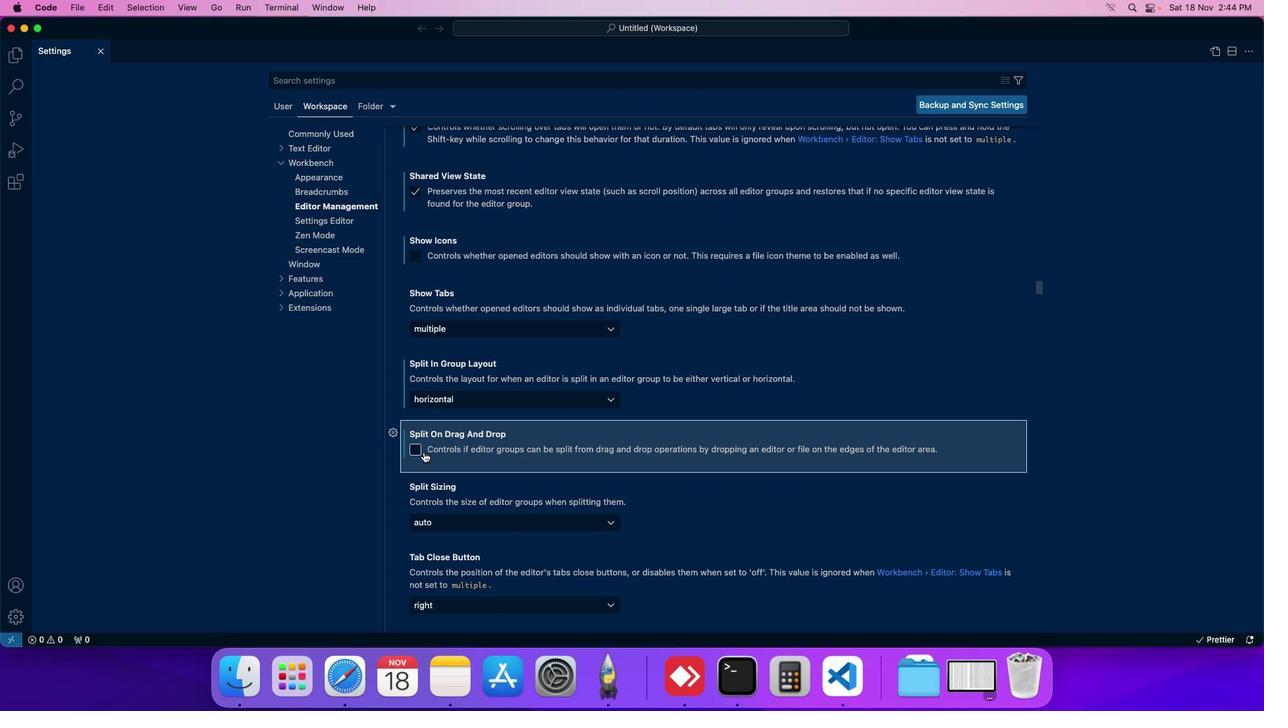 
